 Task: Search for repositories with a specific license type.
Action: Mouse moved to (697, 55)
Screenshot: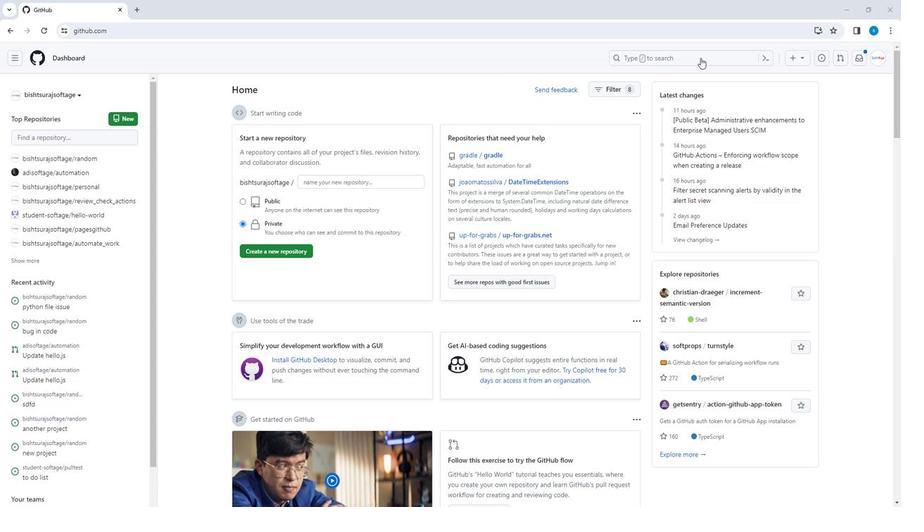 
Action: Mouse pressed left at (697, 55)
Screenshot: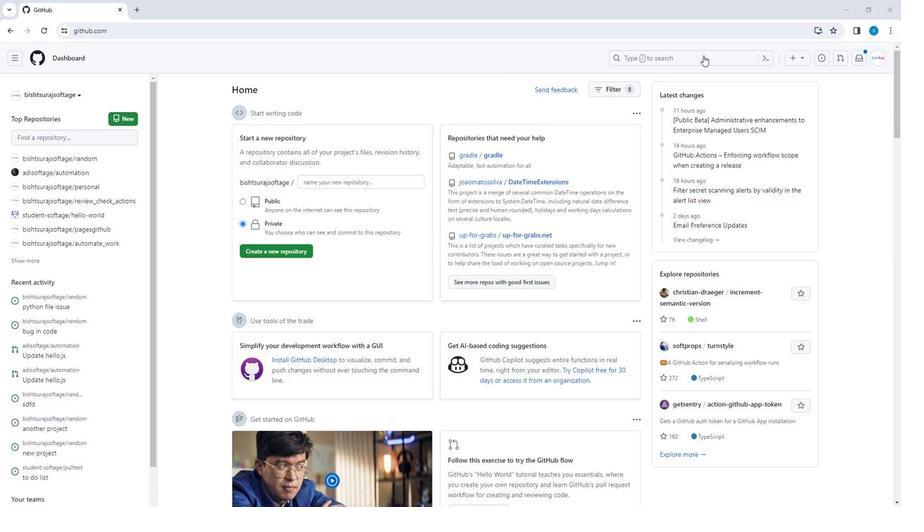 
Action: Key pressed license<Key.shift_r><Key.shift_r><Key.shift_r><Key.shift_r>:mit<Key.enter>
Screenshot: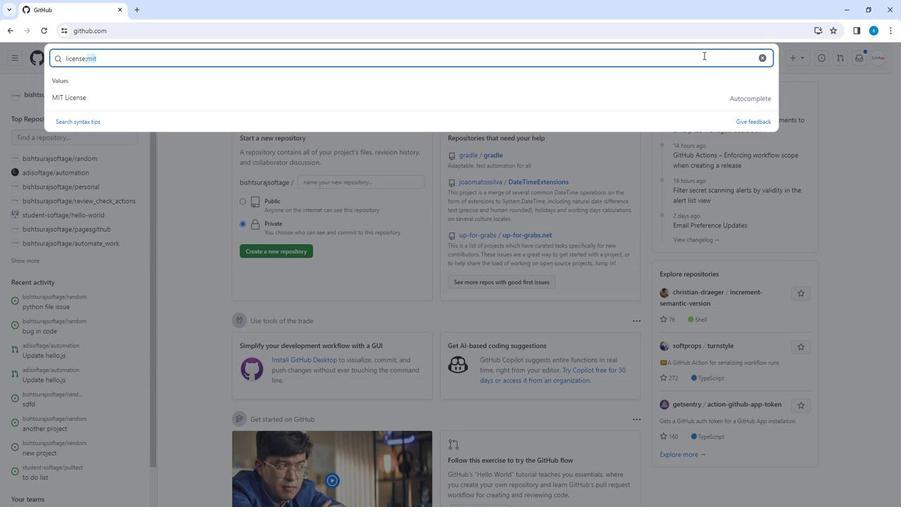 
Action: Mouse moved to (190, 112)
Screenshot: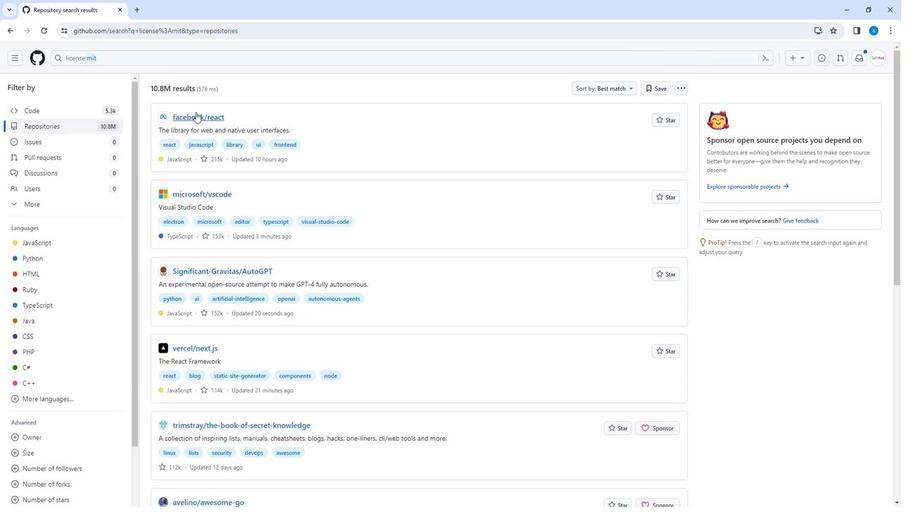 
Action: Mouse pressed left at (190, 112)
Screenshot: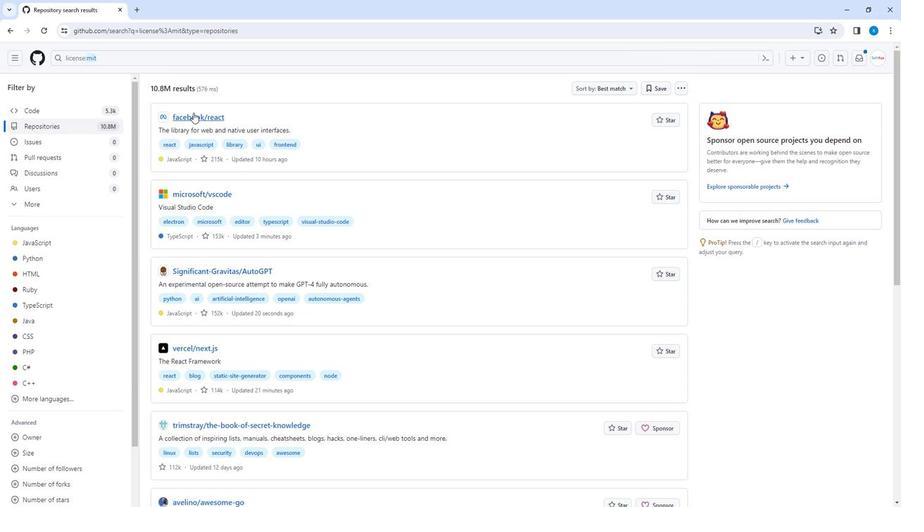 
Action: Mouse moved to (144, 243)
Screenshot: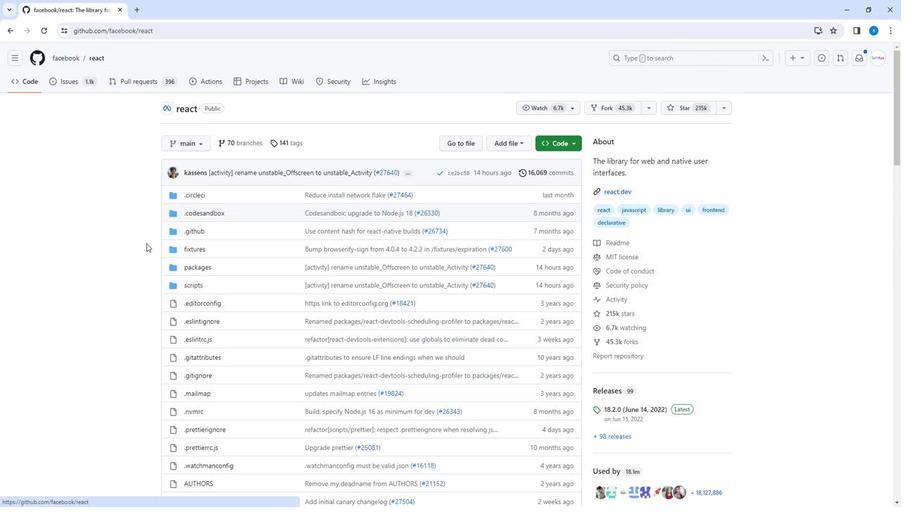 
Action: Mouse scrolled (144, 242) with delta (0, 0)
Screenshot: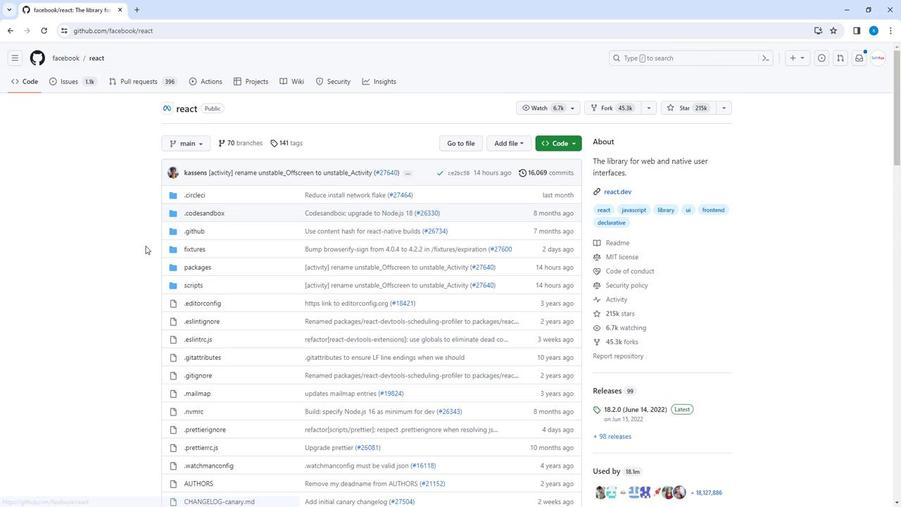 
Action: Mouse moved to (143, 243)
Screenshot: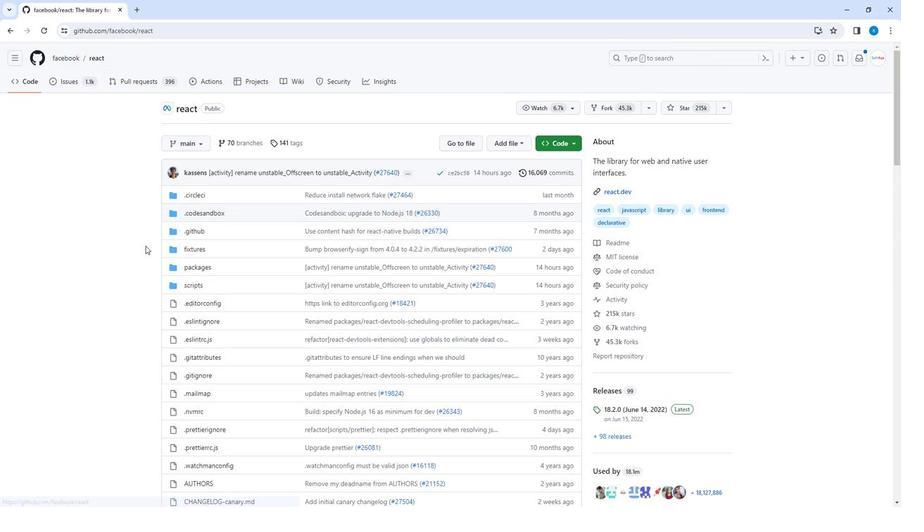 
Action: Mouse scrolled (143, 243) with delta (0, 0)
Screenshot: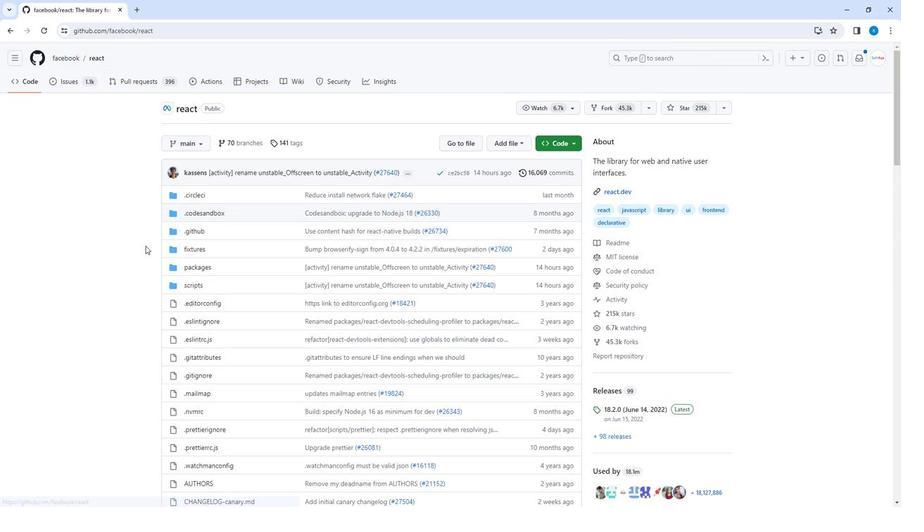 
Action: Mouse moved to (143, 245)
Screenshot: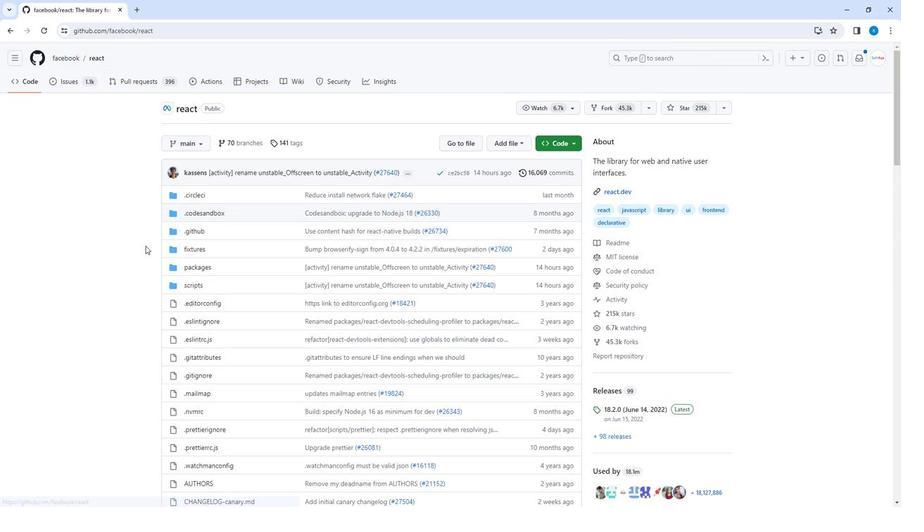 
Action: Mouse scrolled (143, 245) with delta (0, 0)
Screenshot: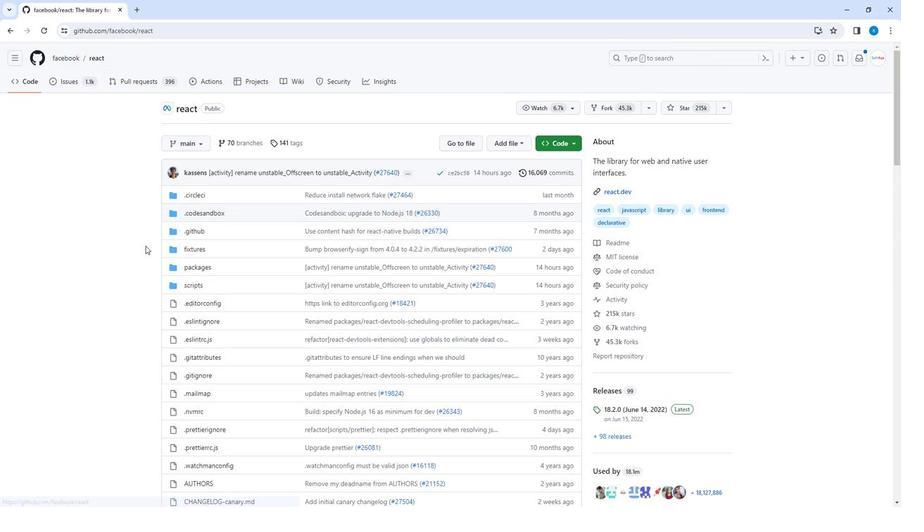 
Action: Mouse moved to (142, 247)
Screenshot: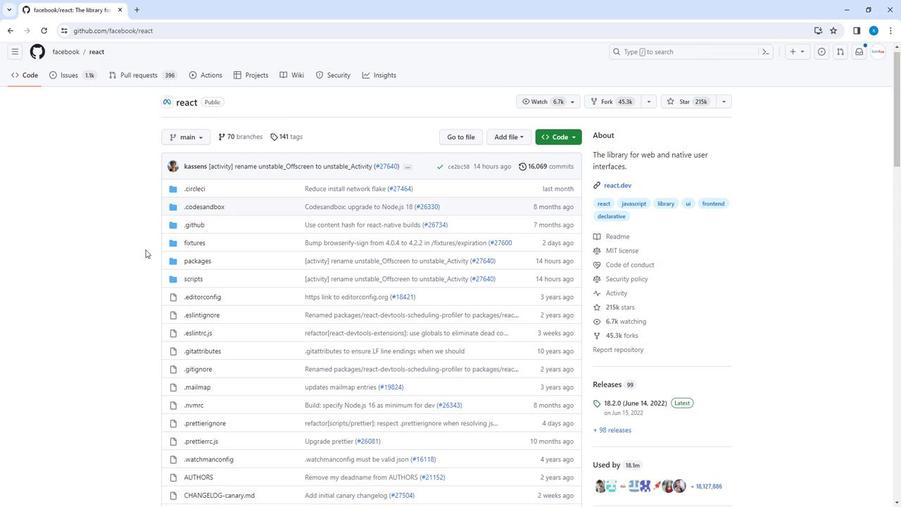 
Action: Mouse scrolled (142, 246) with delta (0, 0)
Screenshot: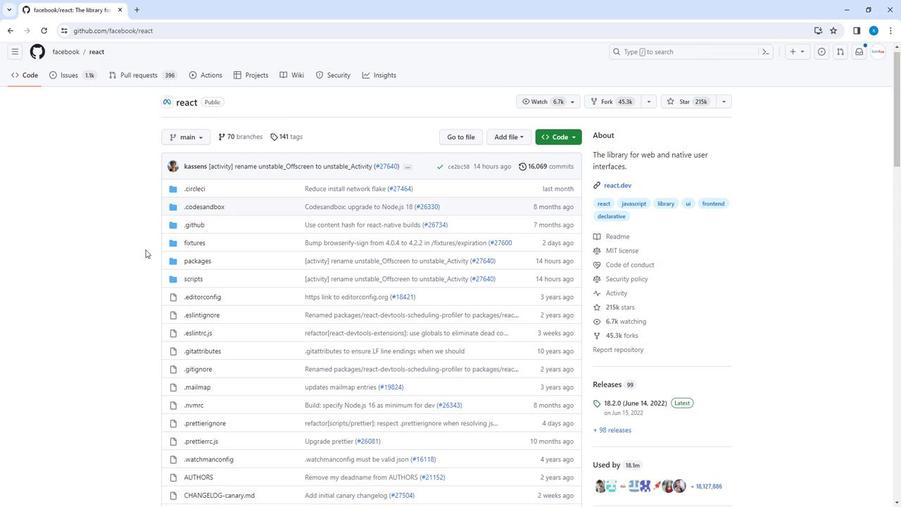 
Action: Mouse moved to (142, 254)
Screenshot: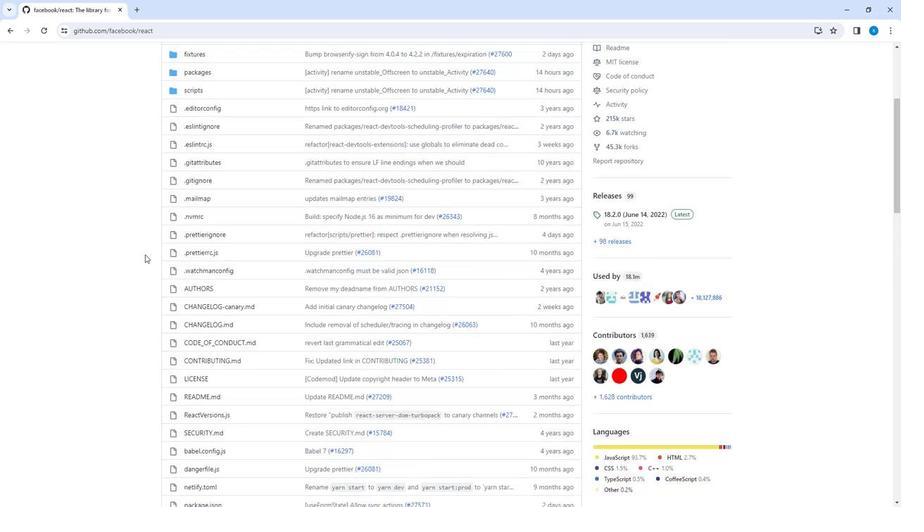 
Action: Mouse scrolled (142, 254) with delta (0, 0)
Screenshot: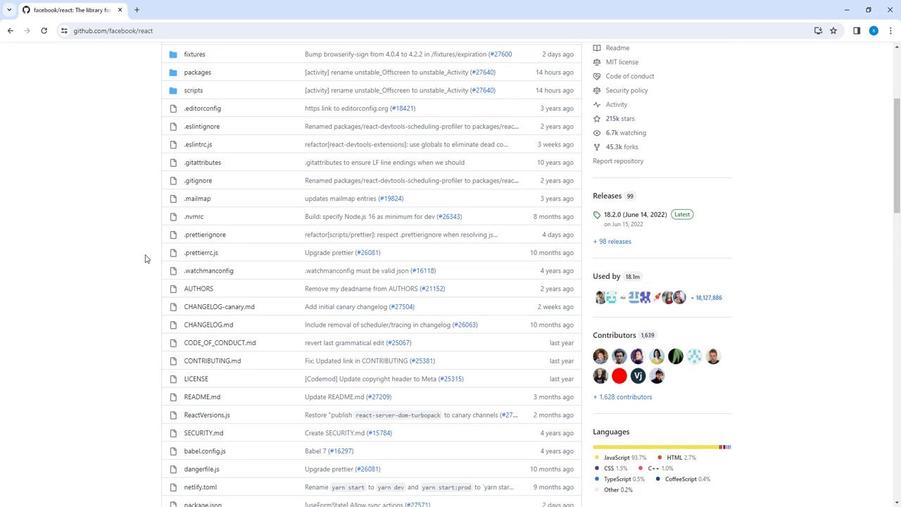 
Action: Mouse scrolled (142, 254) with delta (0, 0)
Screenshot: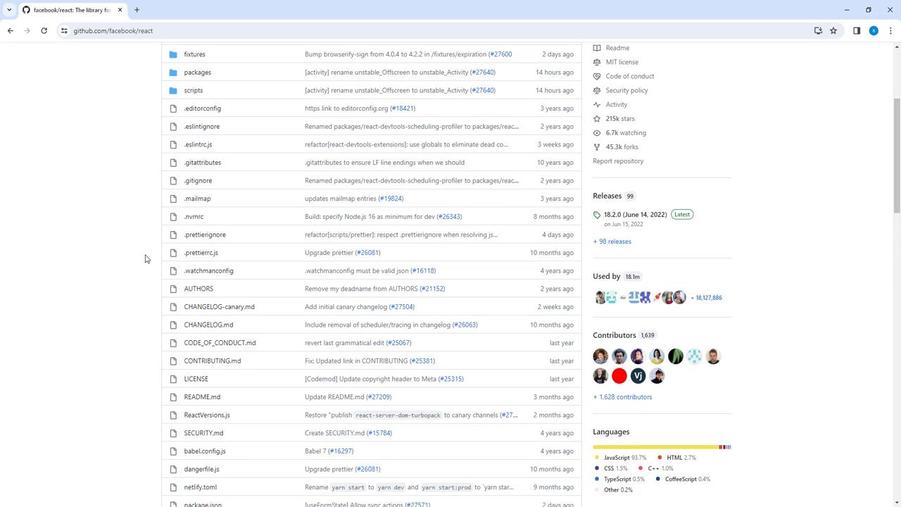 
Action: Mouse scrolled (142, 254) with delta (0, 0)
Screenshot: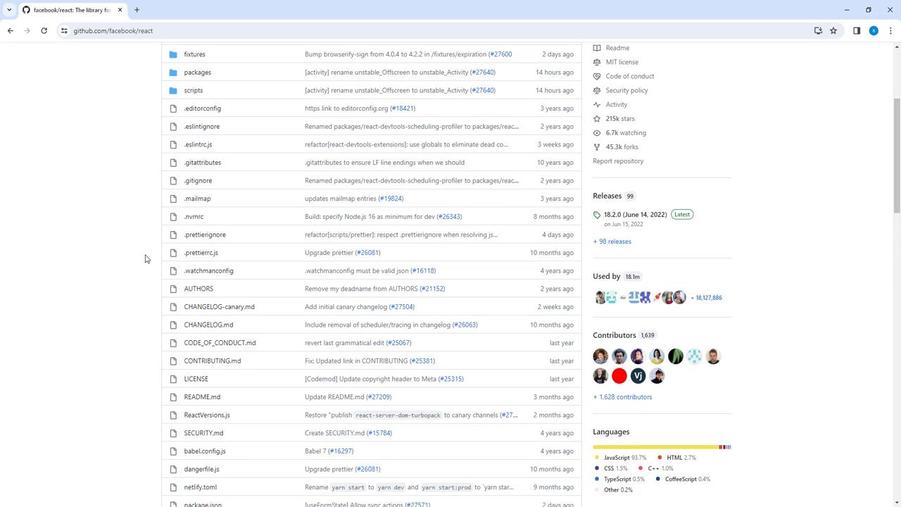 
Action: Mouse scrolled (142, 254) with delta (0, 0)
Screenshot: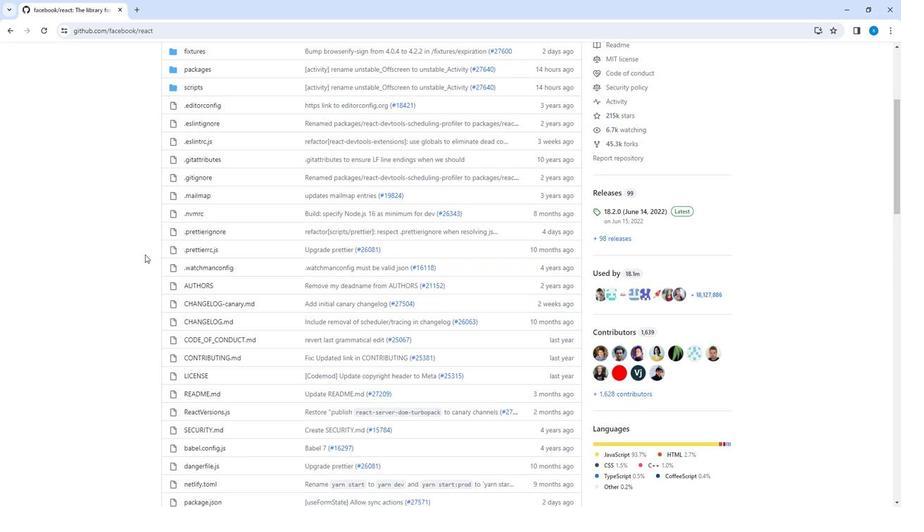 
Action: Mouse scrolled (142, 254) with delta (0, 0)
Screenshot: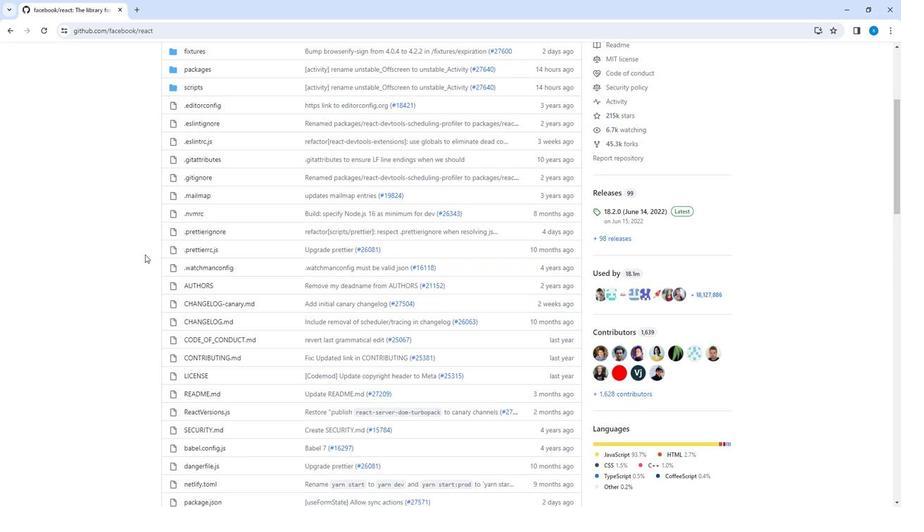 
Action: Mouse scrolled (142, 254) with delta (0, 0)
Screenshot: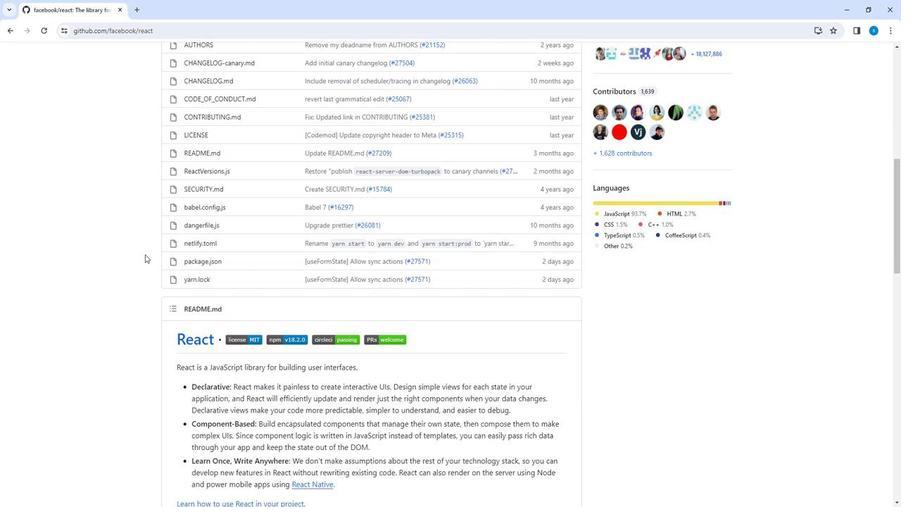 
Action: Mouse scrolled (142, 254) with delta (0, 0)
Screenshot: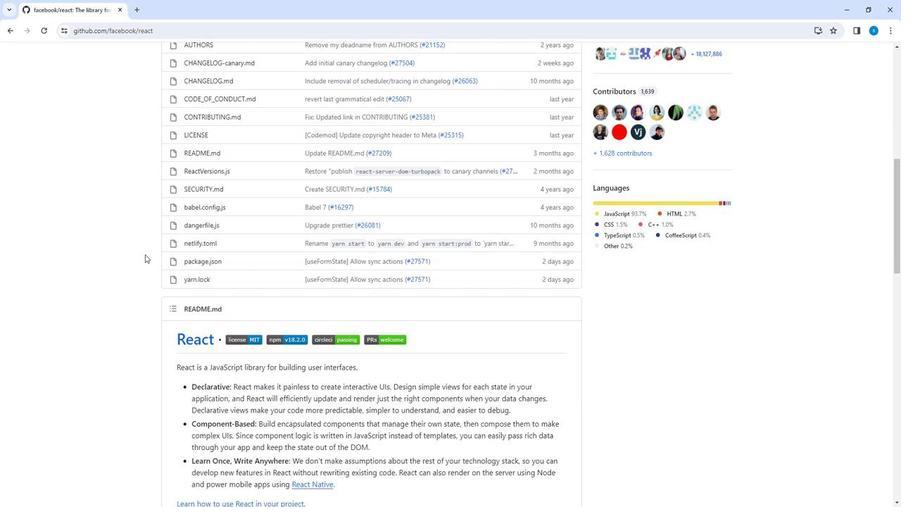
Action: Mouse scrolled (142, 254) with delta (0, 0)
Screenshot: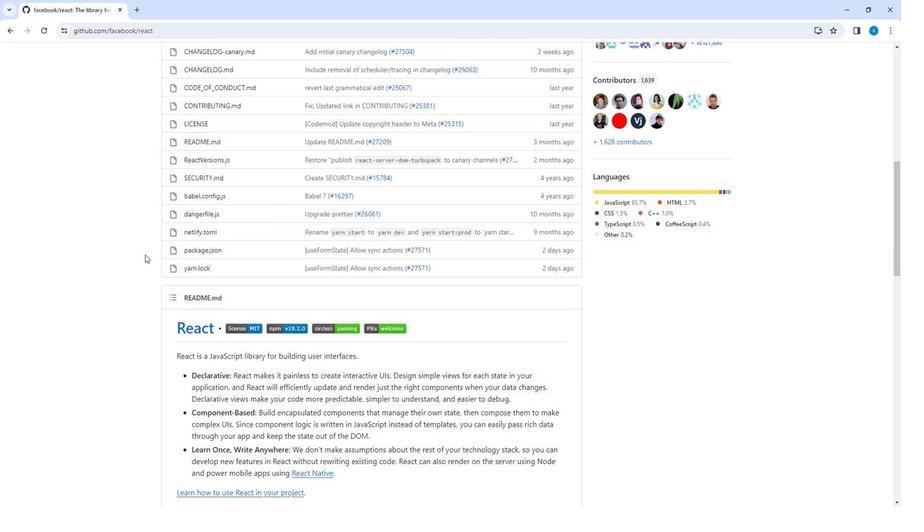 
Action: Mouse scrolled (142, 254) with delta (0, 0)
Screenshot: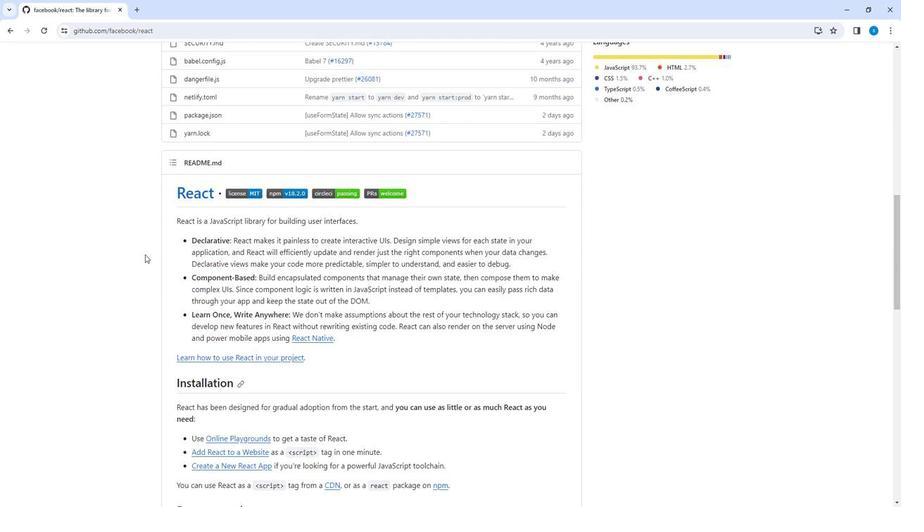 
Action: Mouse scrolled (142, 254) with delta (0, 0)
Screenshot: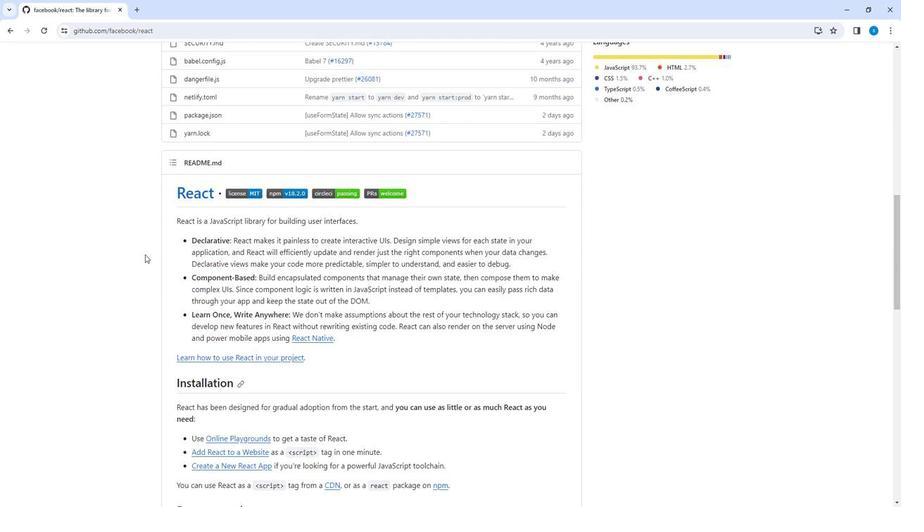 
Action: Mouse scrolled (142, 254) with delta (0, 0)
Screenshot: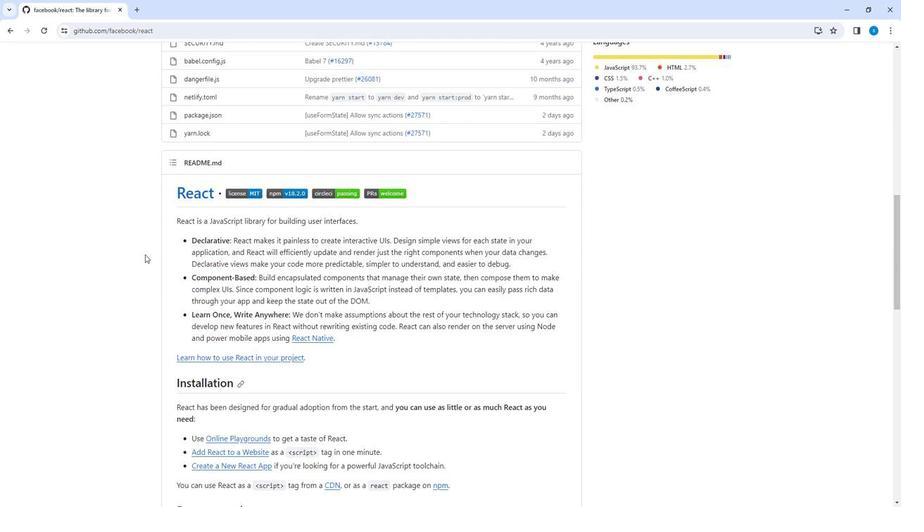 
Action: Mouse scrolled (142, 254) with delta (0, 0)
Screenshot: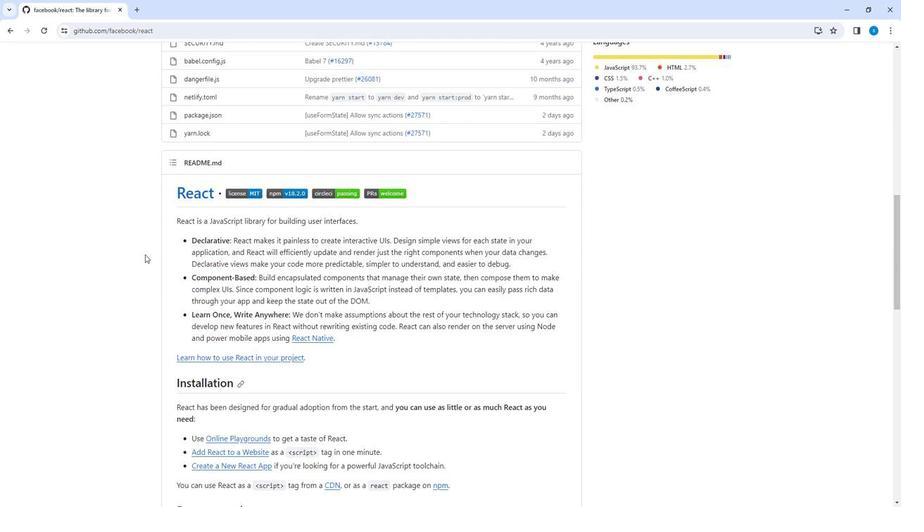 
Action: Mouse scrolled (142, 254) with delta (0, 0)
Screenshot: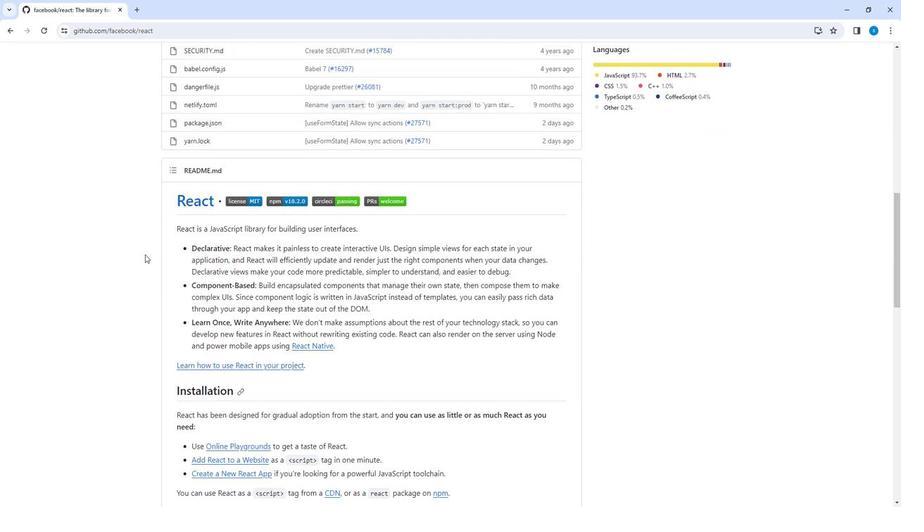 
Action: Mouse scrolled (142, 254) with delta (0, 0)
Screenshot: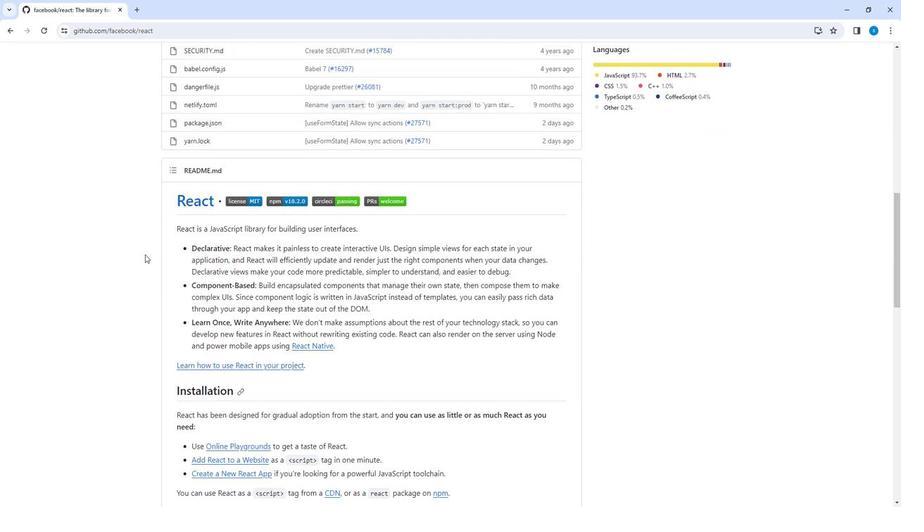 
Action: Mouse scrolled (142, 254) with delta (0, 0)
Screenshot: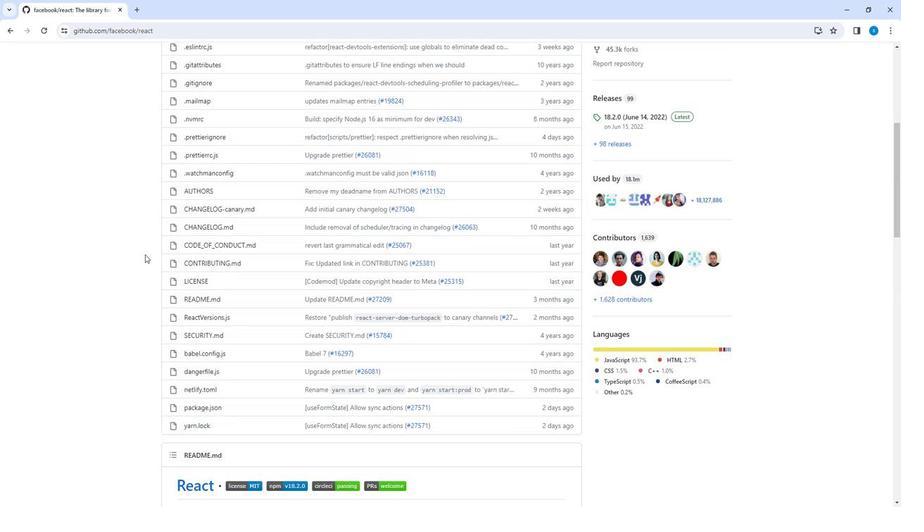 
Action: Mouse scrolled (142, 254) with delta (0, 0)
Screenshot: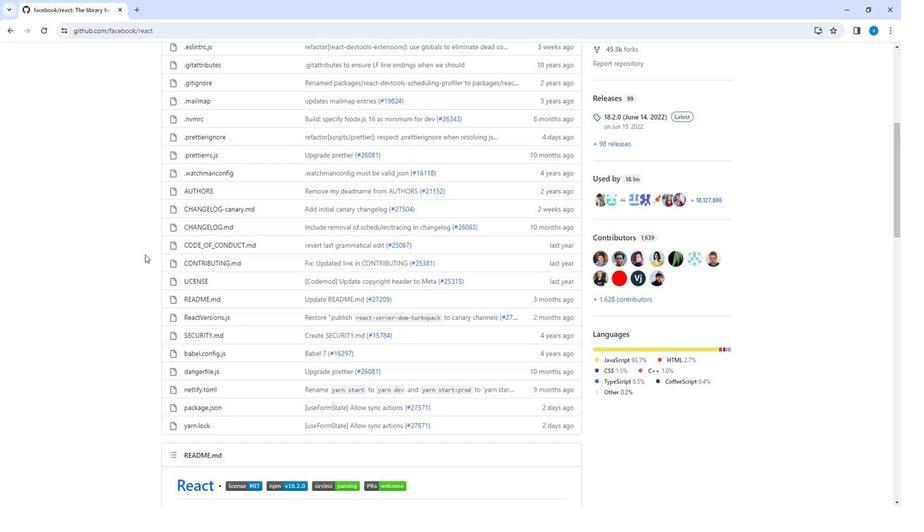 
Action: Mouse scrolled (142, 254) with delta (0, 0)
Screenshot: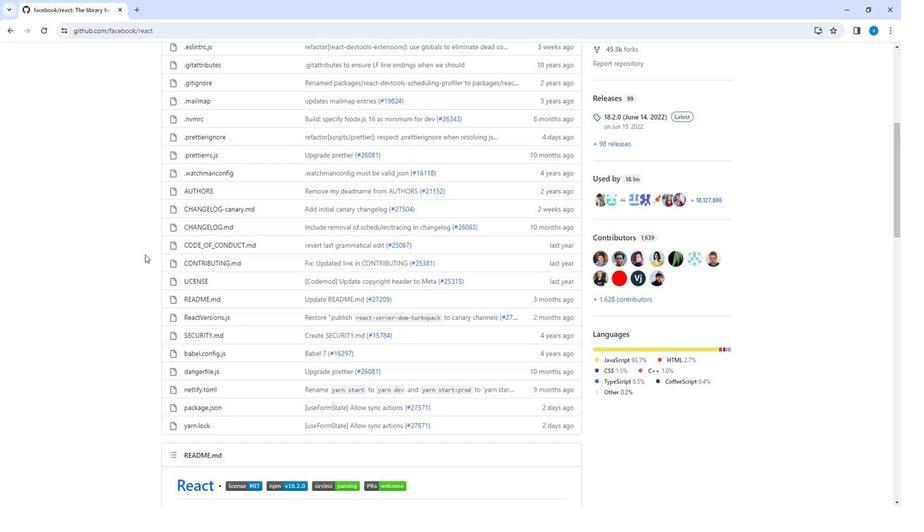 
Action: Mouse scrolled (142, 254) with delta (0, 0)
Screenshot: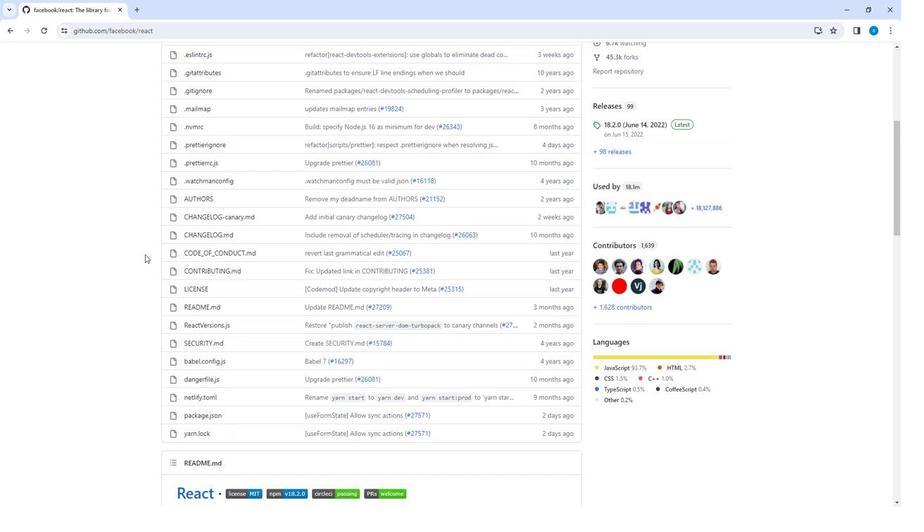 
Action: Mouse scrolled (142, 254) with delta (0, 0)
Screenshot: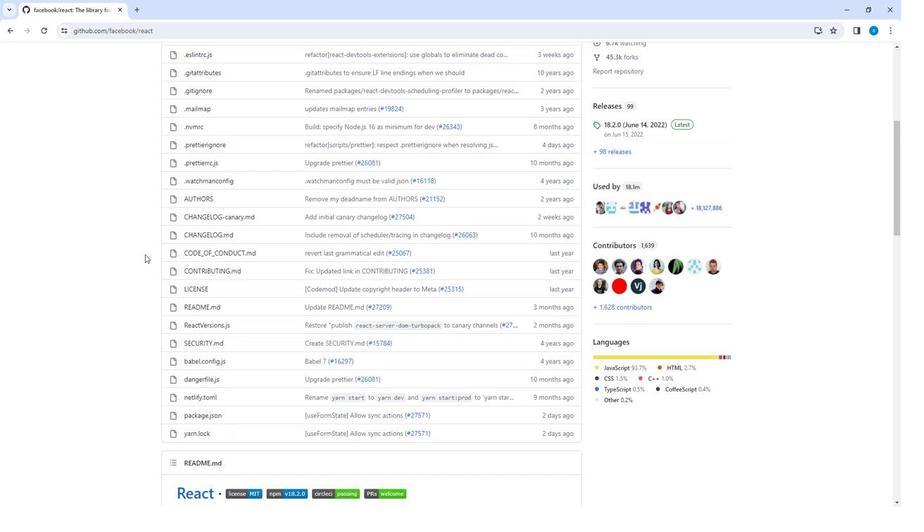 
Action: Mouse scrolled (142, 254) with delta (0, 0)
Screenshot: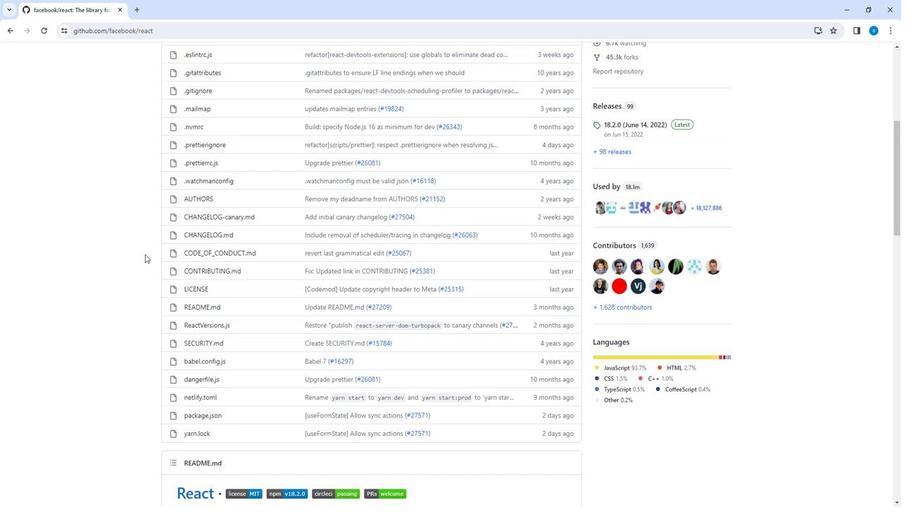 
Action: Mouse scrolled (142, 254) with delta (0, 0)
Screenshot: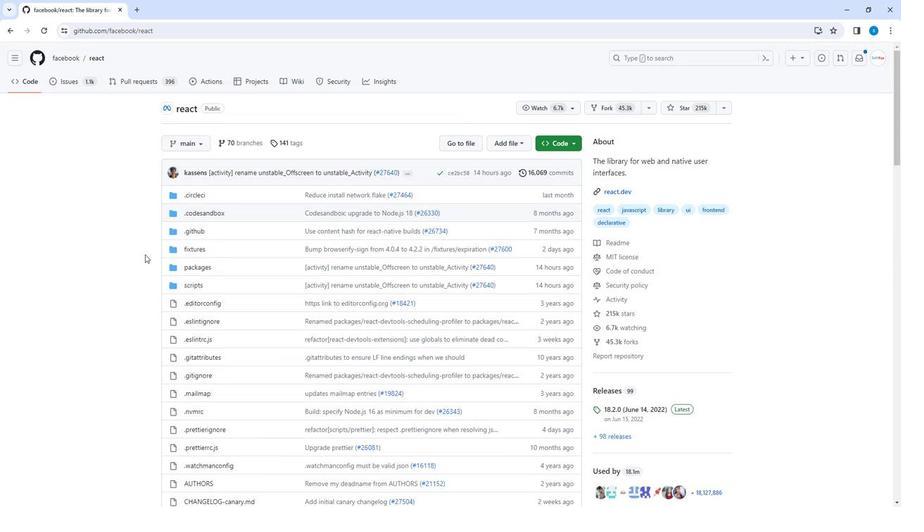 
Action: Mouse scrolled (142, 254) with delta (0, 0)
Screenshot: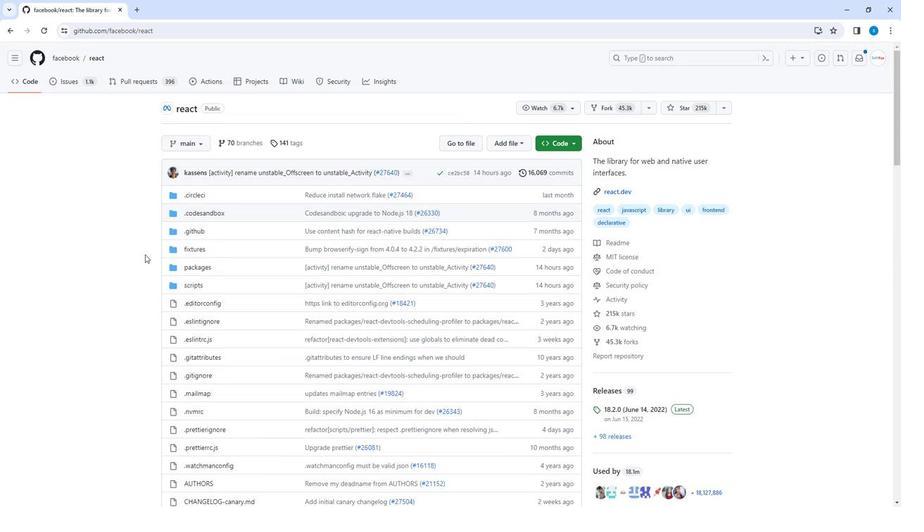 
Action: Mouse scrolled (142, 254) with delta (0, 0)
Screenshot: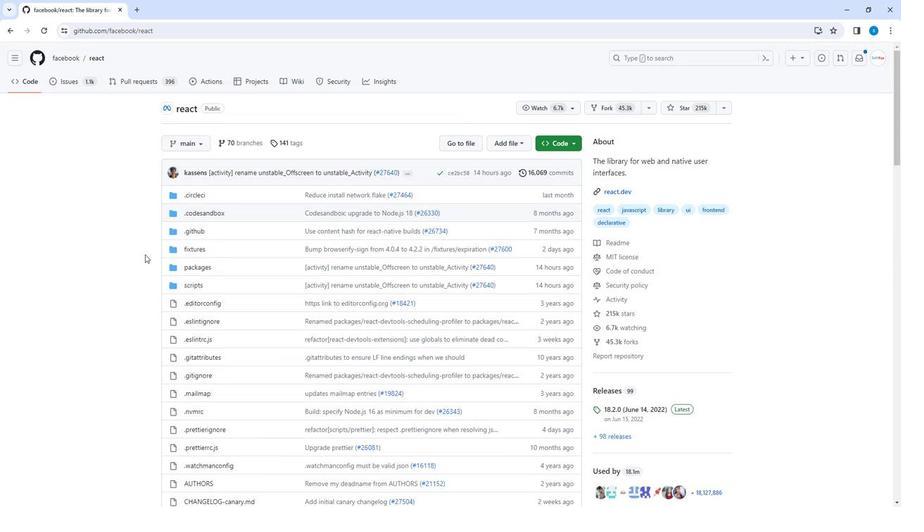 
Action: Mouse scrolled (142, 254) with delta (0, 0)
Screenshot: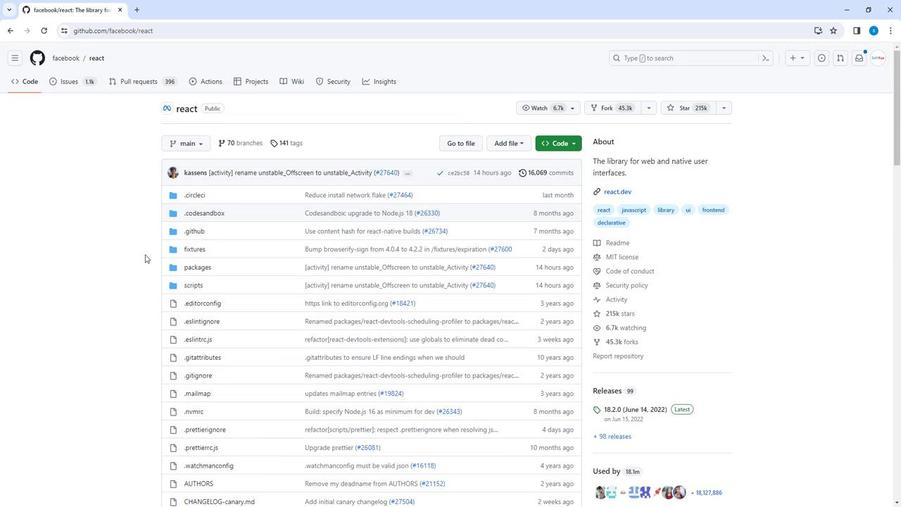 
Action: Mouse scrolled (142, 254) with delta (0, 0)
Screenshot: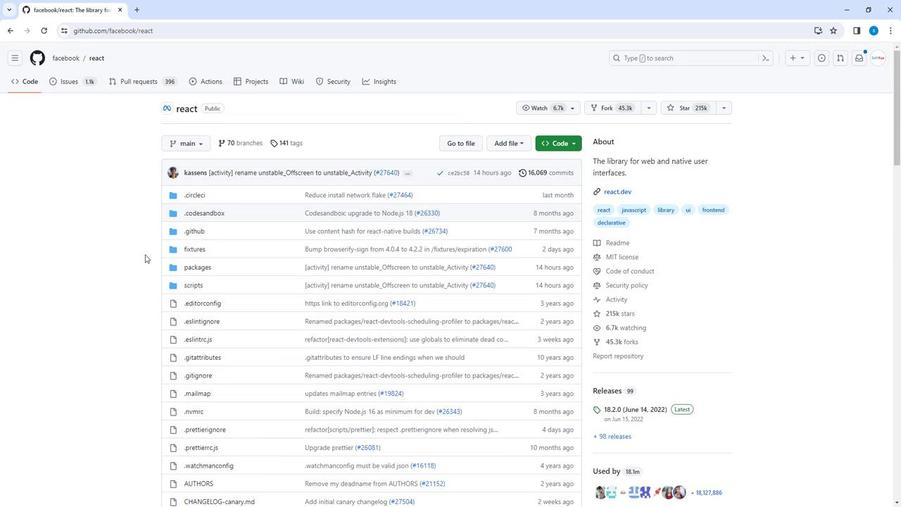 
Action: Mouse moved to (7, 25)
Screenshot: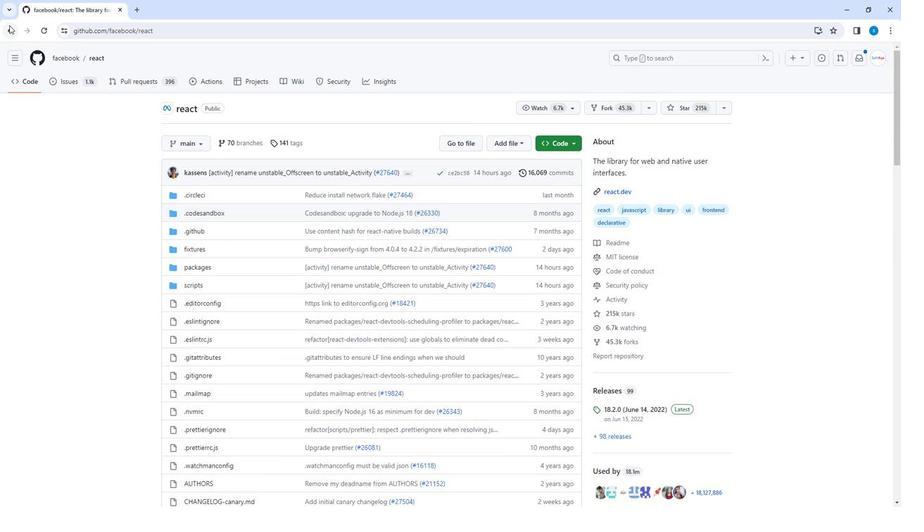 
Action: Mouse pressed left at (7, 25)
Screenshot: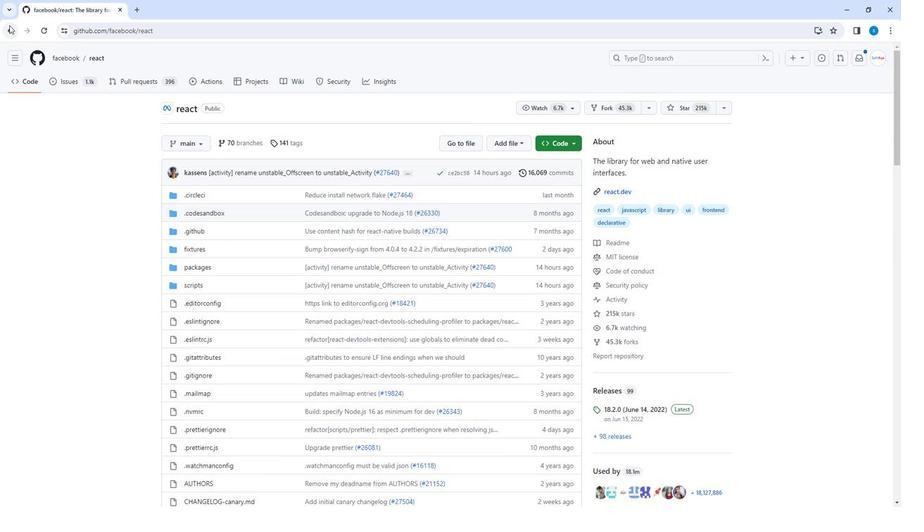 
Action: Mouse moved to (201, 196)
Screenshot: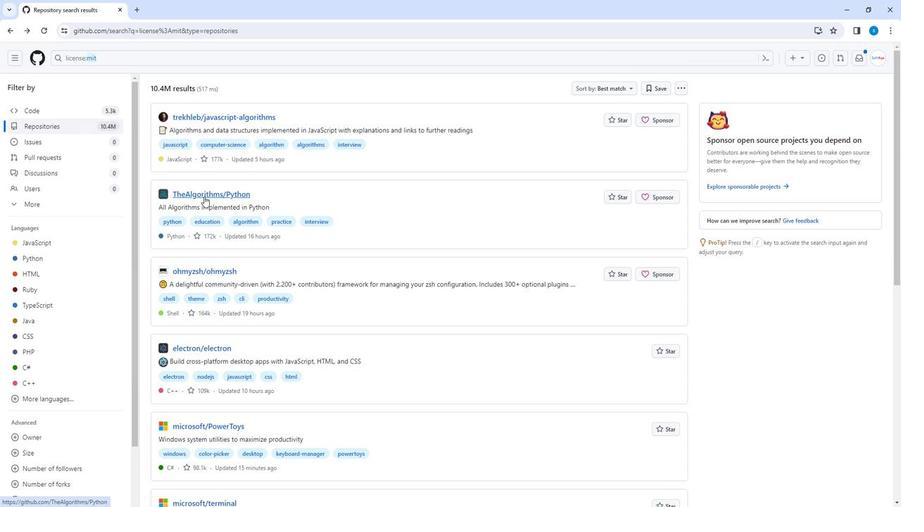 
Action: Mouse pressed left at (201, 196)
Screenshot: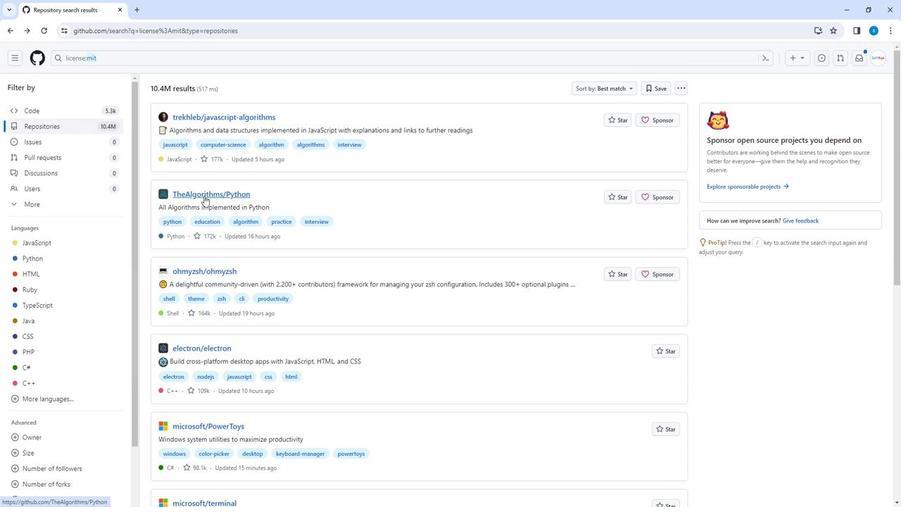 
Action: Mouse moved to (126, 300)
Screenshot: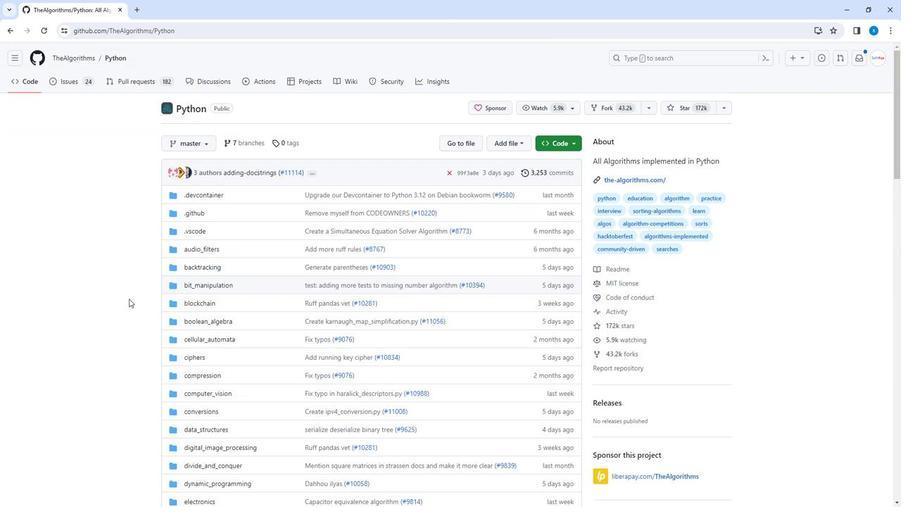 
Action: Mouse scrolled (126, 299) with delta (0, 0)
Screenshot: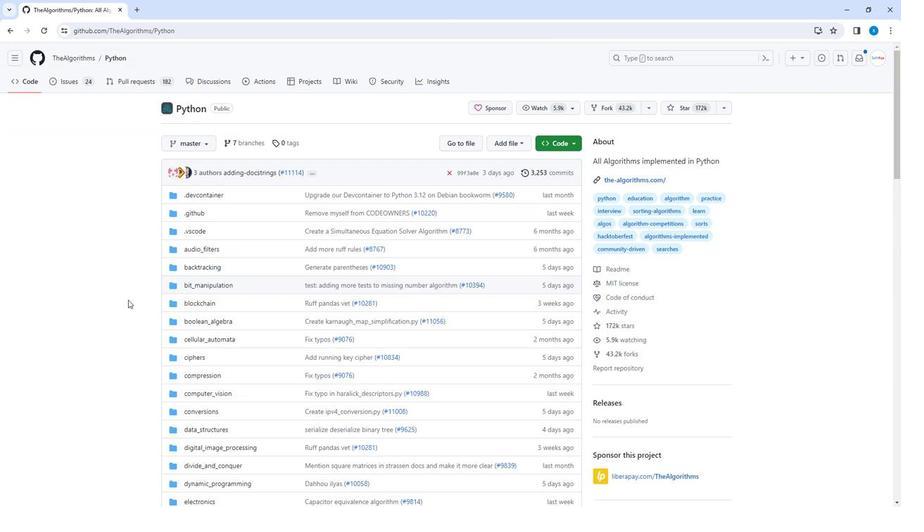 
Action: Mouse scrolled (126, 299) with delta (0, 0)
Screenshot: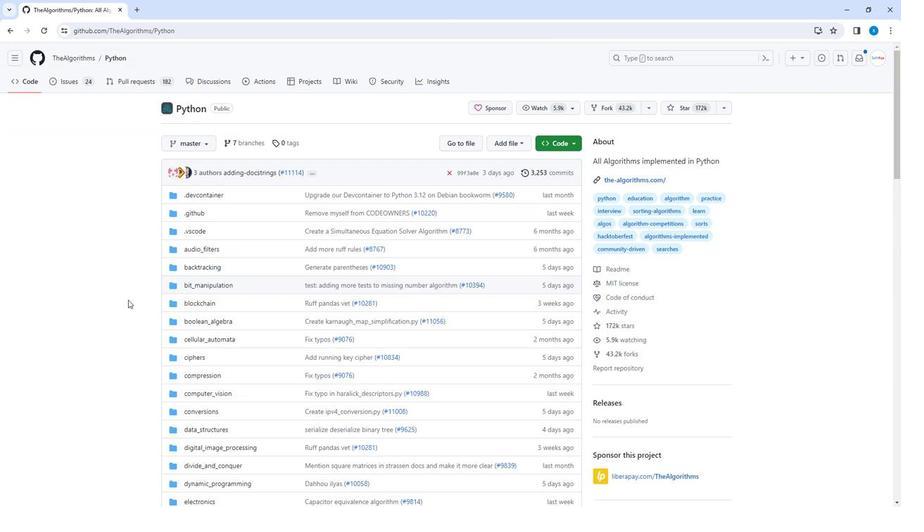 
Action: Mouse scrolled (126, 299) with delta (0, 0)
Screenshot: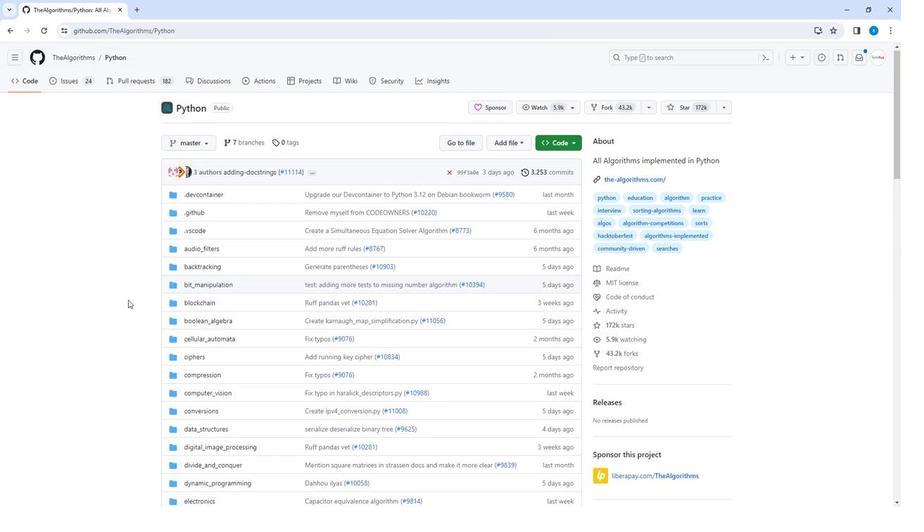 
Action: Mouse scrolled (126, 299) with delta (0, 0)
Screenshot: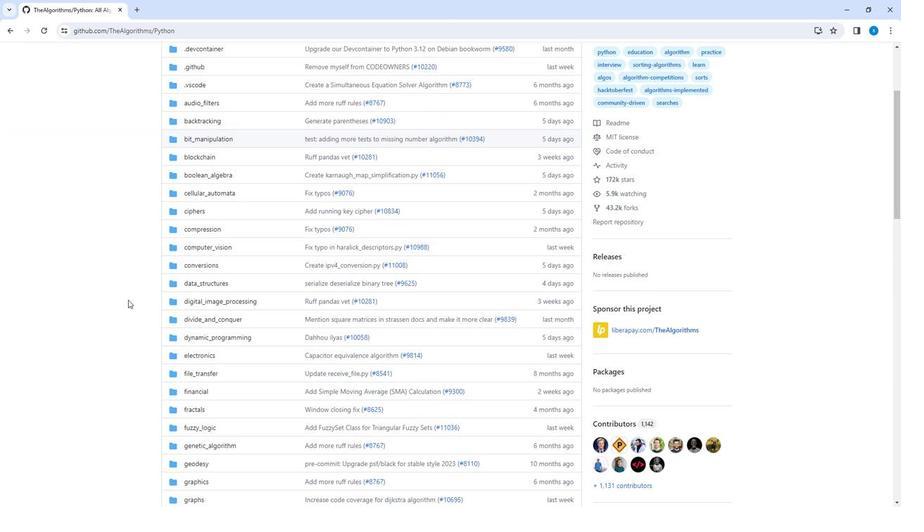 
Action: Mouse scrolled (126, 299) with delta (0, 0)
Screenshot: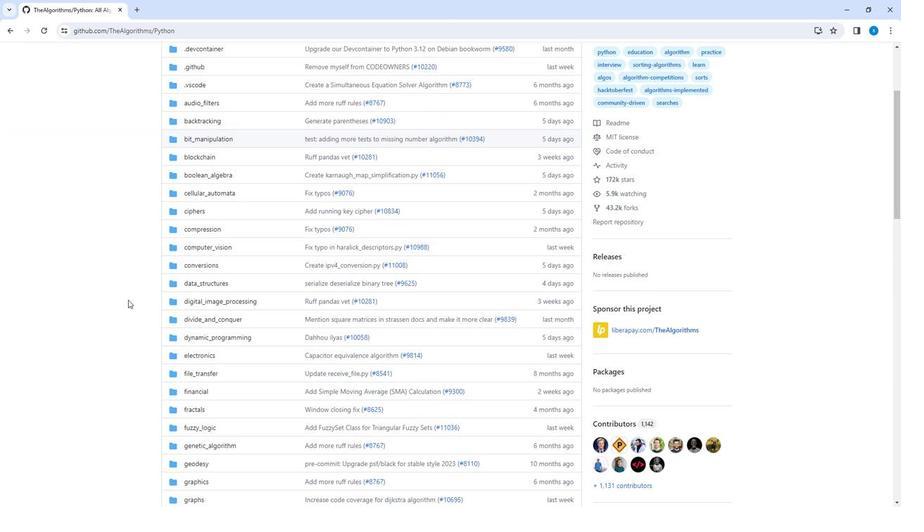 
Action: Mouse scrolled (126, 299) with delta (0, 0)
Screenshot: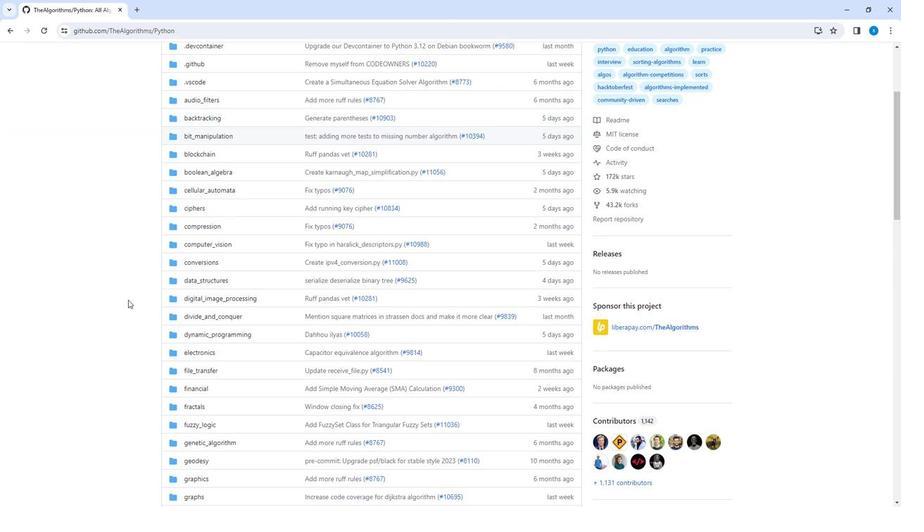 
Action: Mouse scrolled (126, 299) with delta (0, 0)
Screenshot: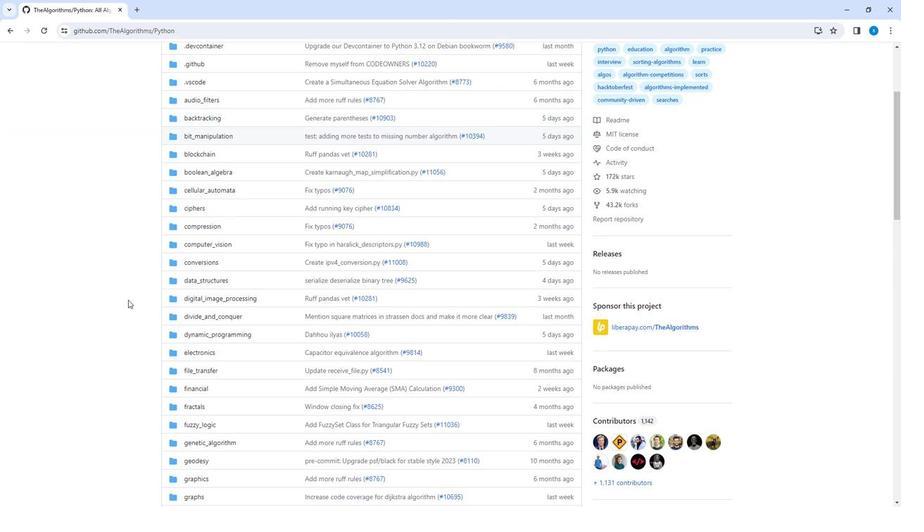 
Action: Mouse scrolled (126, 299) with delta (0, 0)
Screenshot: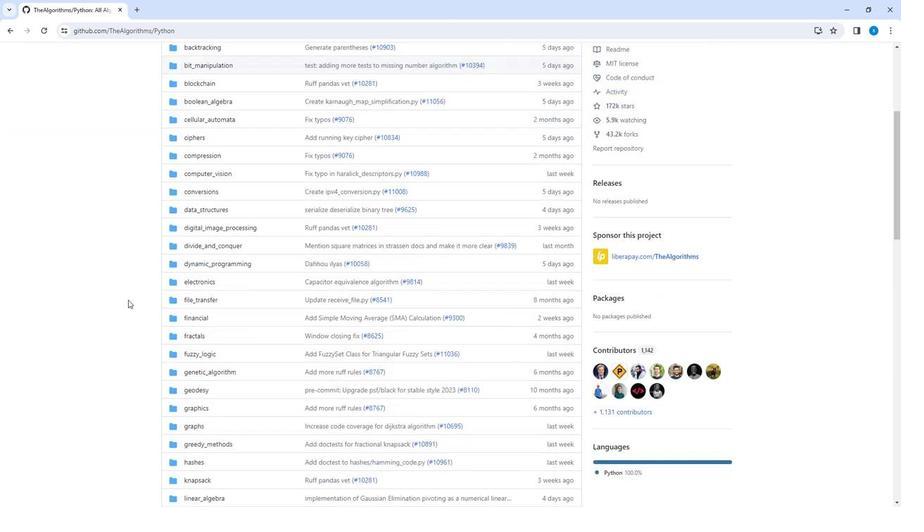 
Action: Mouse scrolled (126, 300) with delta (0, 0)
Screenshot: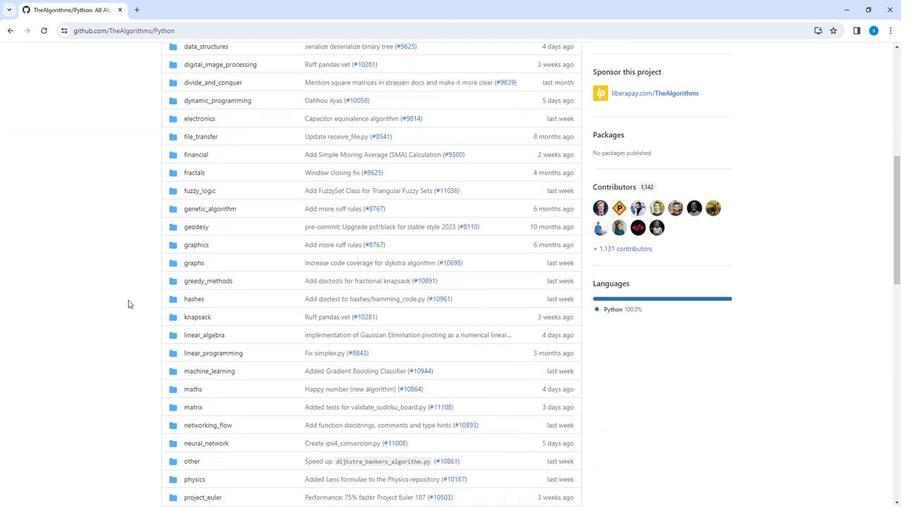 
Action: Mouse scrolled (126, 300) with delta (0, 0)
Screenshot: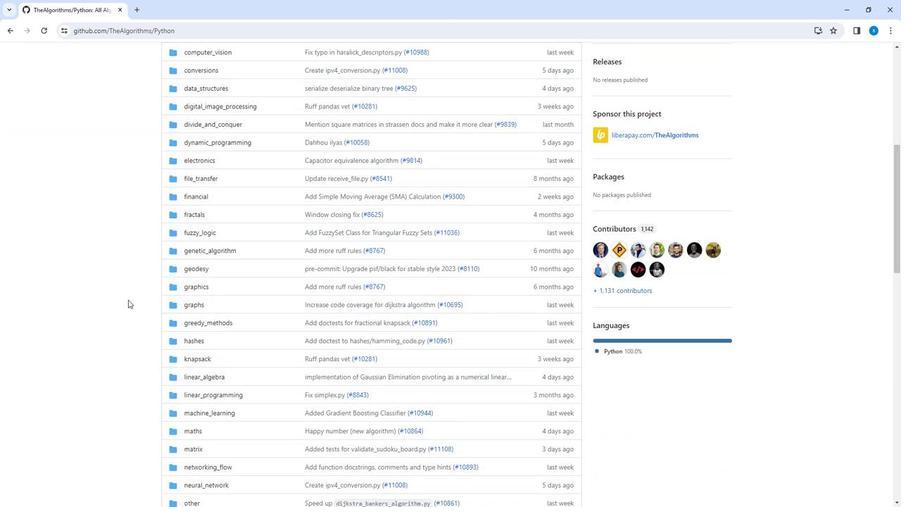 
Action: Mouse scrolled (126, 300) with delta (0, 0)
Screenshot: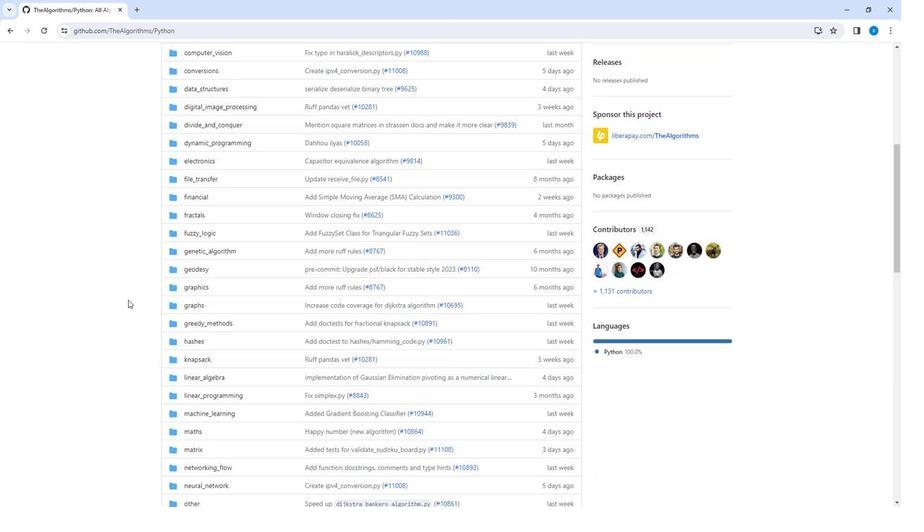 
Action: Mouse scrolled (126, 300) with delta (0, 0)
Screenshot: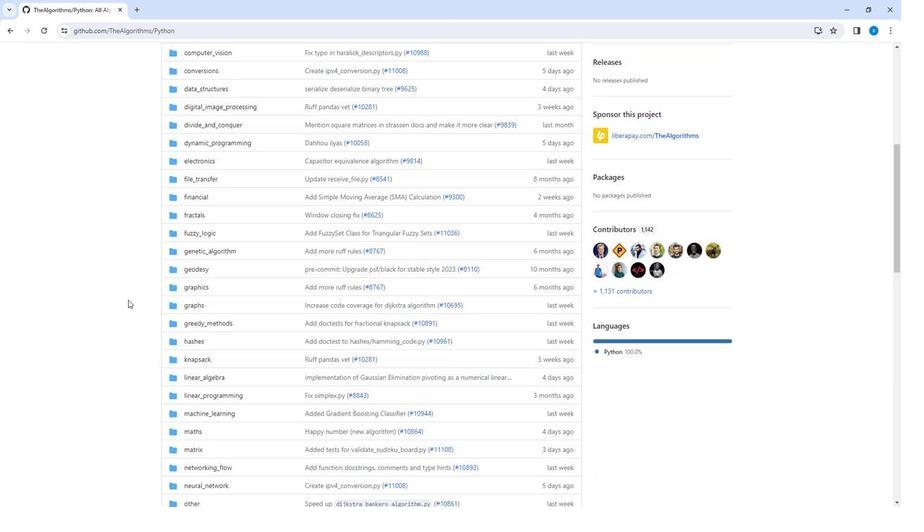 
Action: Mouse scrolled (126, 300) with delta (0, 0)
Screenshot: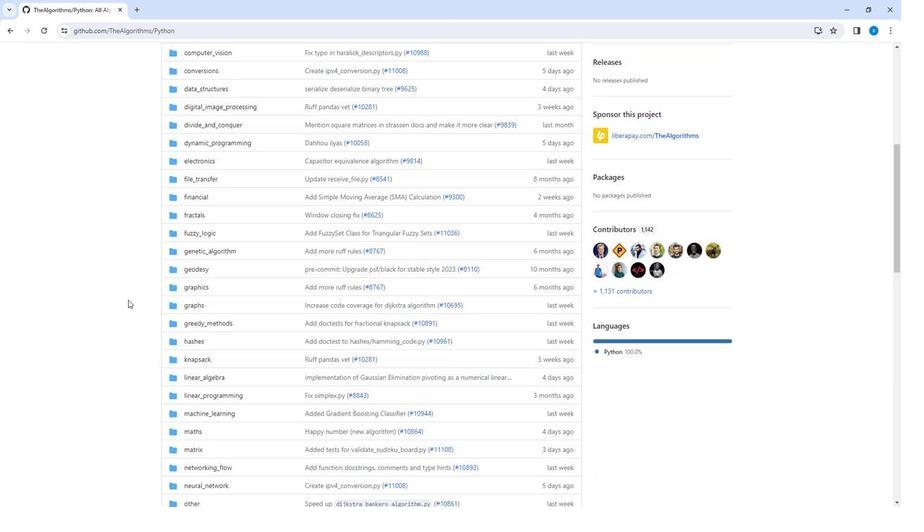 
Action: Mouse scrolled (126, 300) with delta (0, 0)
Screenshot: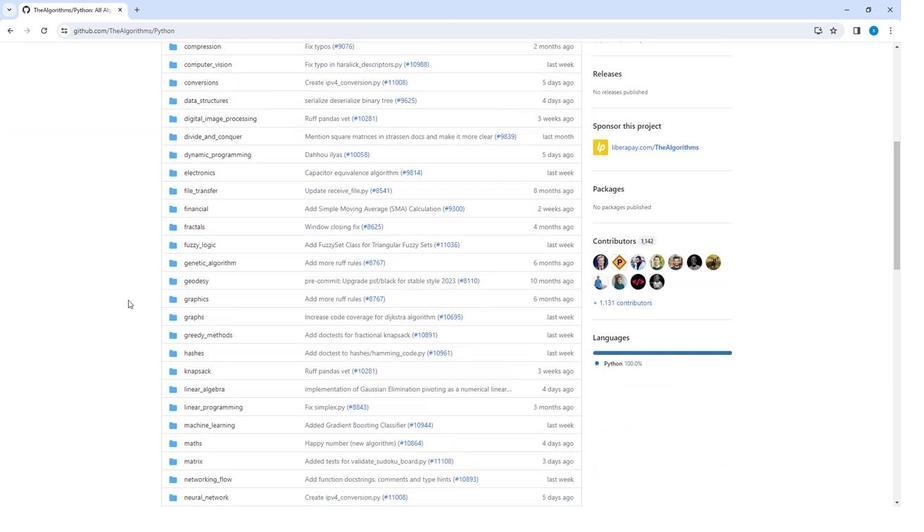 
Action: Mouse scrolled (126, 300) with delta (0, 0)
Screenshot: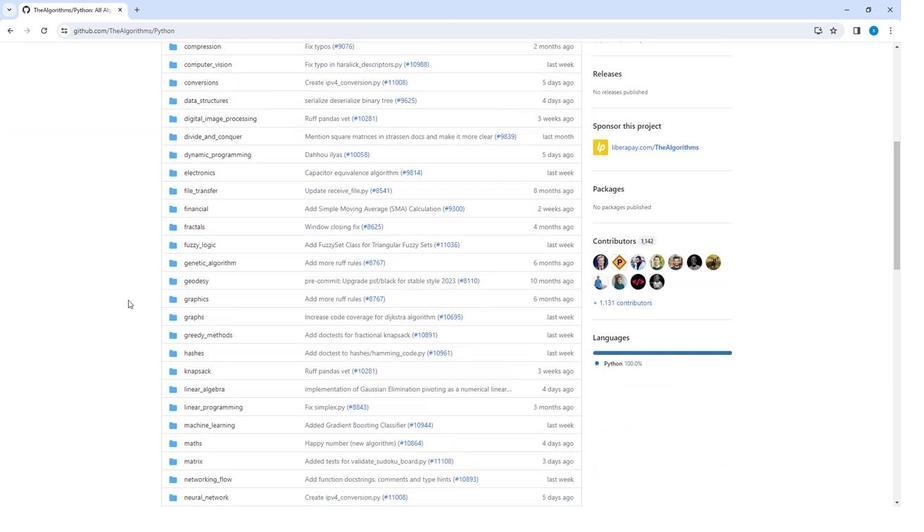
Action: Mouse scrolled (126, 300) with delta (0, 0)
Screenshot: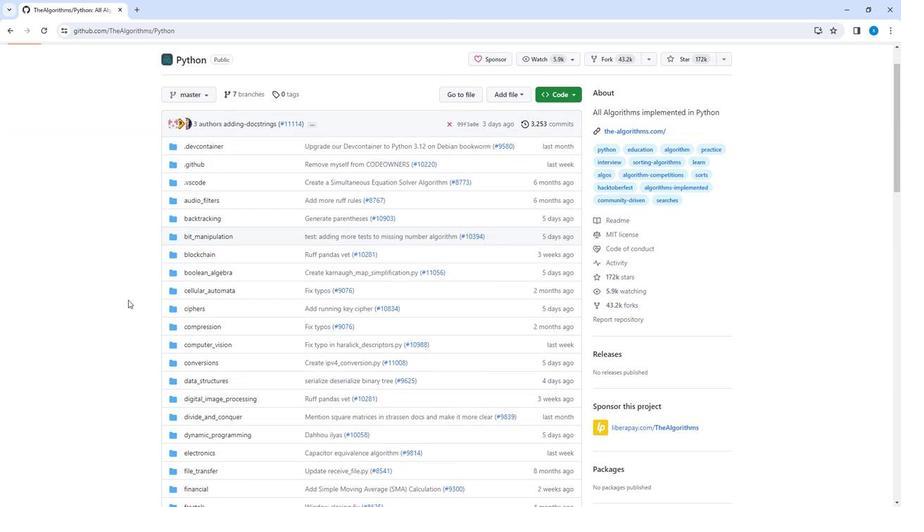 
Action: Mouse scrolled (126, 300) with delta (0, 0)
Screenshot: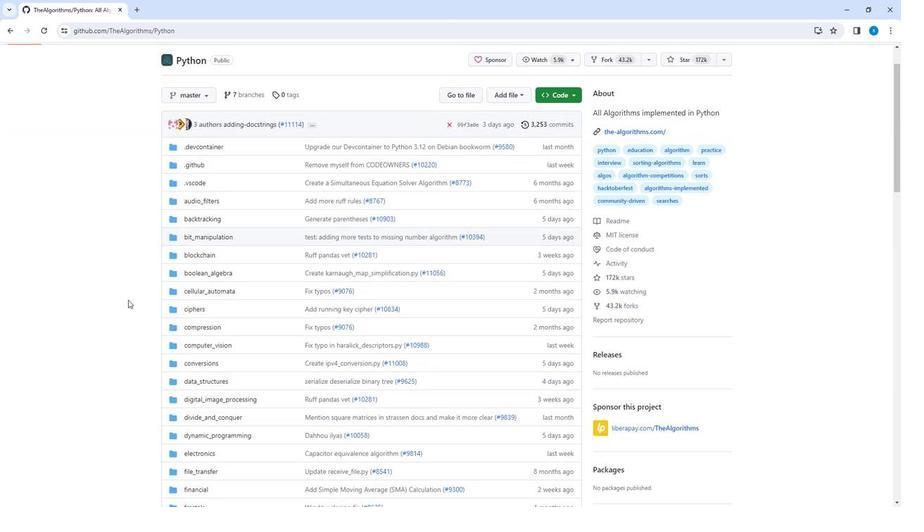 
Action: Mouse scrolled (126, 300) with delta (0, 0)
Screenshot: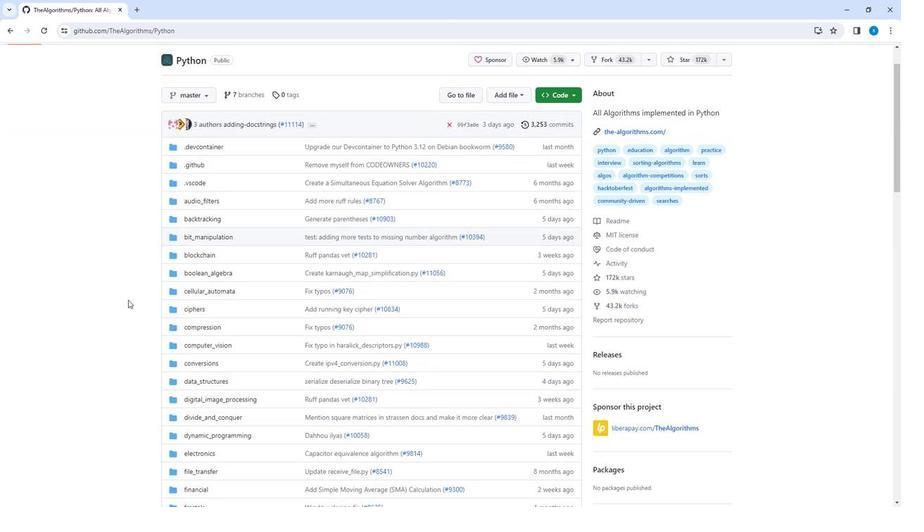 
Action: Mouse scrolled (126, 300) with delta (0, 0)
Screenshot: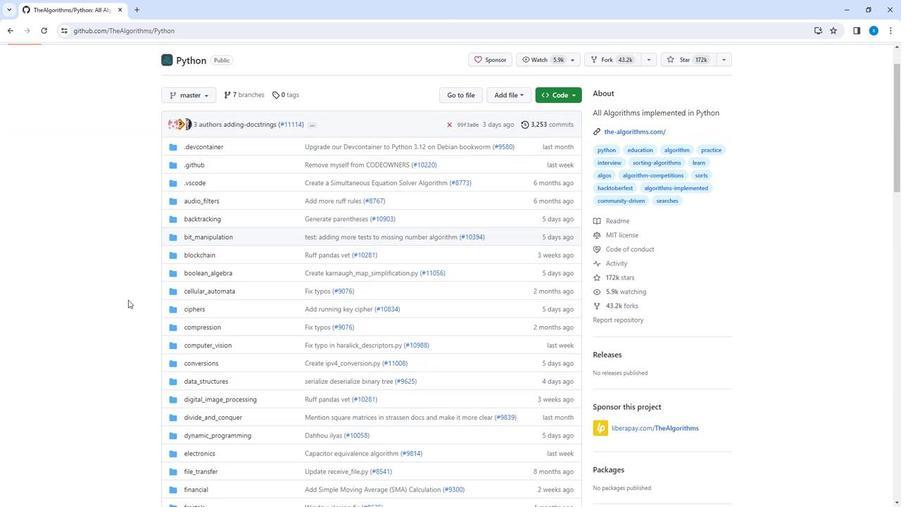 
Action: Mouse scrolled (126, 300) with delta (0, 0)
Screenshot: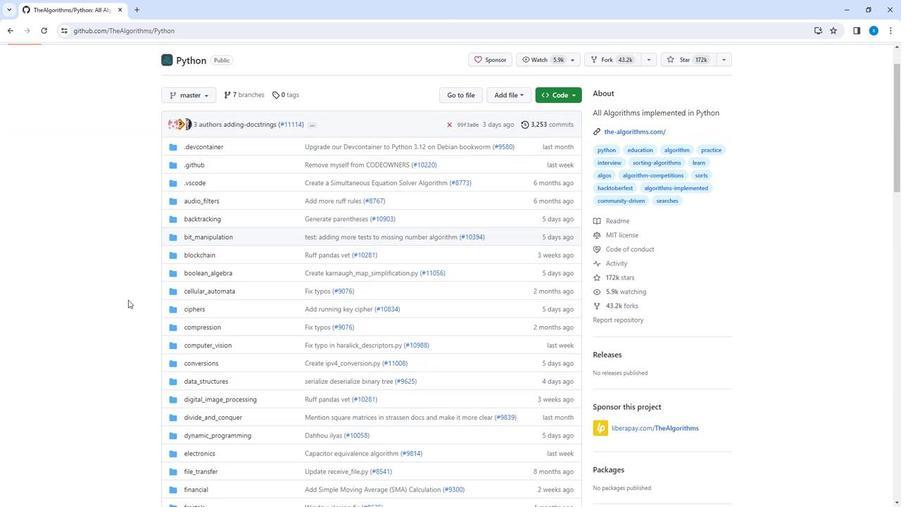 
Action: Mouse scrolled (126, 300) with delta (0, 0)
Screenshot: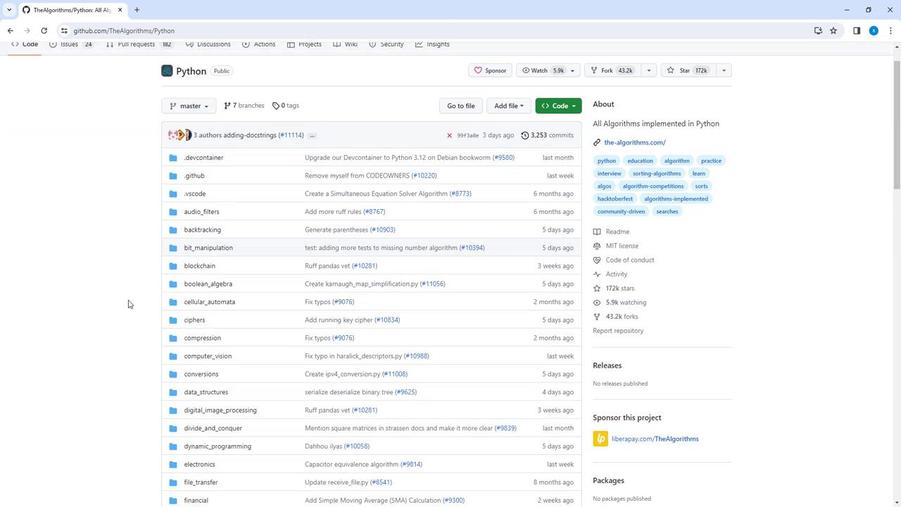 
Action: Mouse moved to (8, 35)
Screenshot: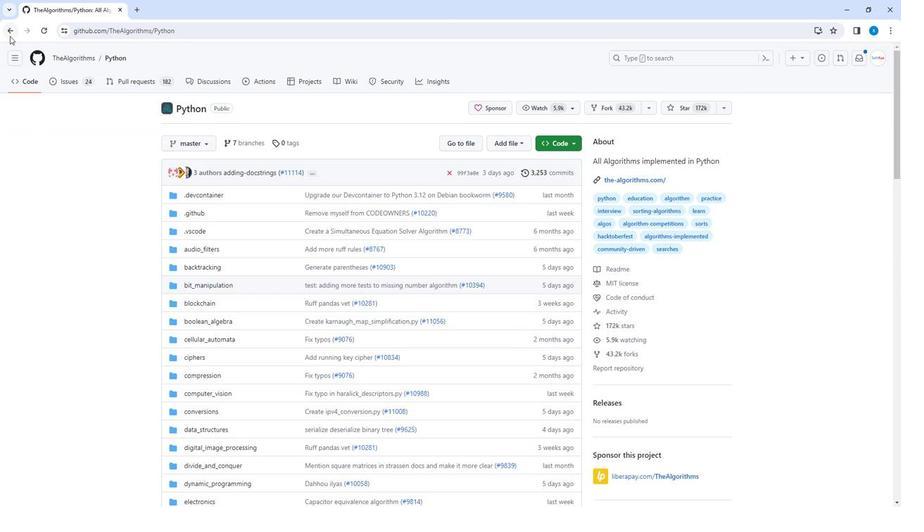 
Action: Mouse pressed left at (8, 35)
Screenshot: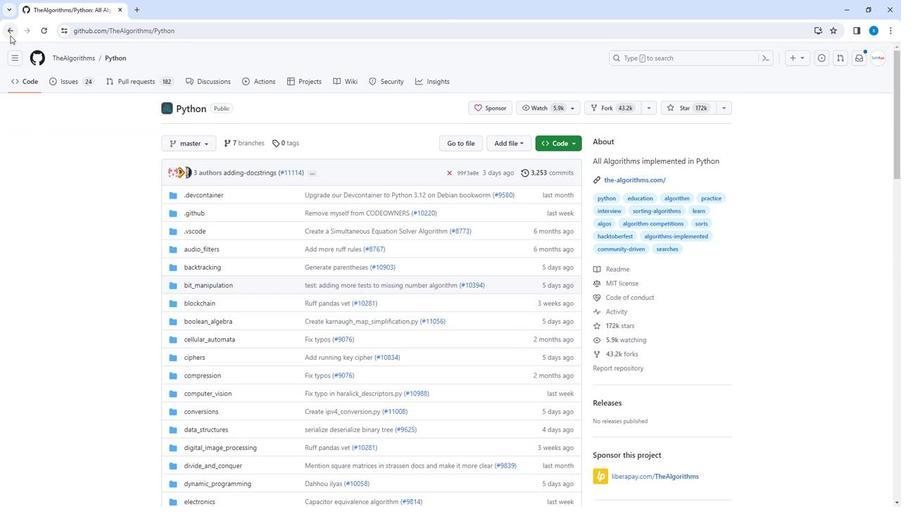 
Action: Mouse moved to (178, 345)
Screenshot: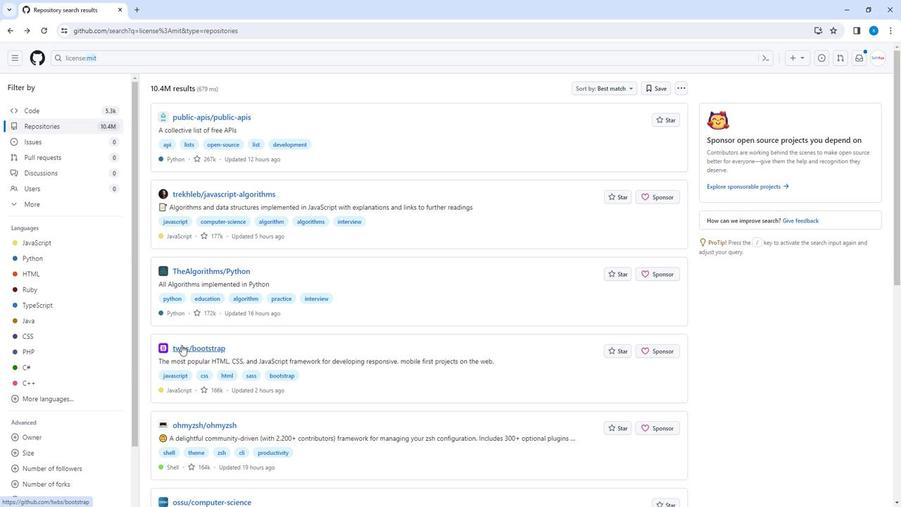 
Action: Mouse pressed left at (178, 345)
Screenshot: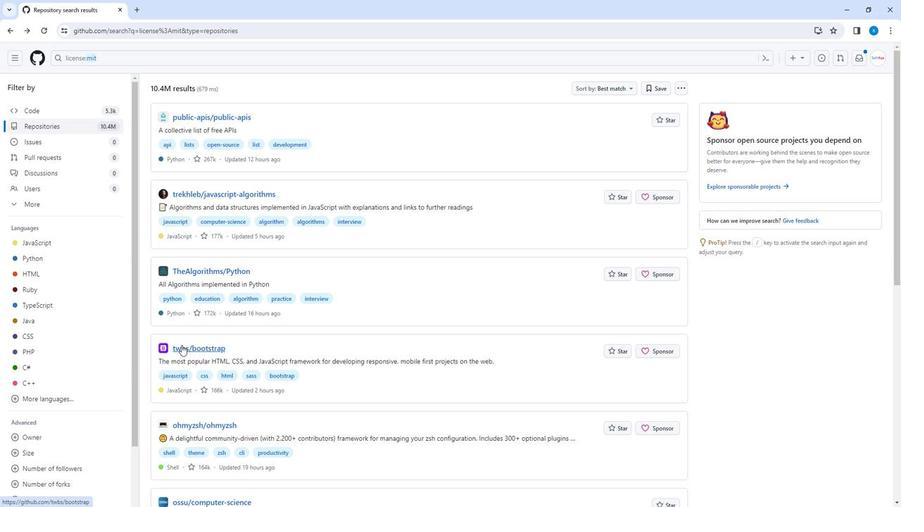 
Action: Mouse moved to (140, 289)
Screenshot: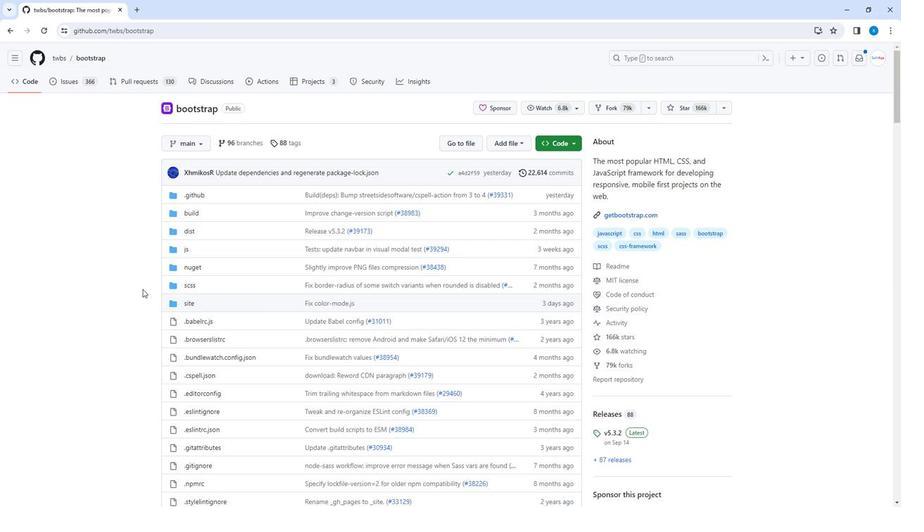 
Action: Mouse scrolled (140, 288) with delta (0, 0)
Screenshot: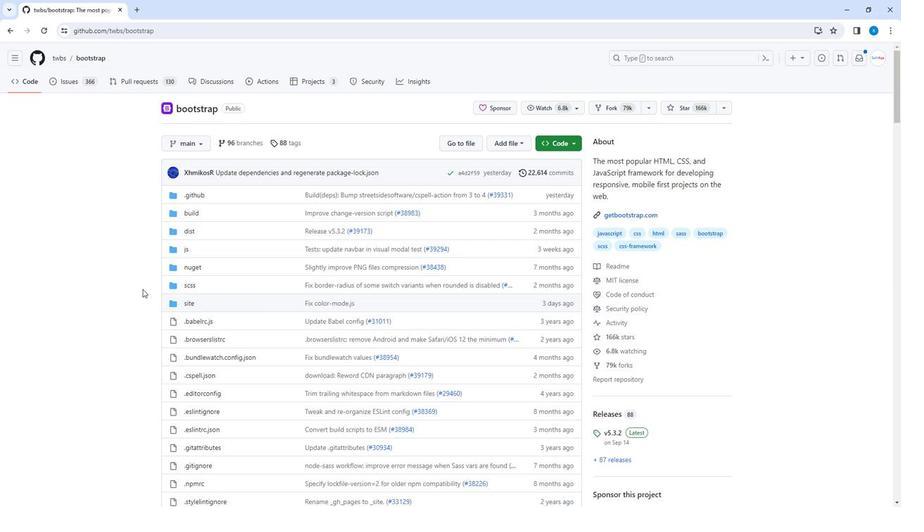 
Action: Mouse scrolled (140, 288) with delta (0, 0)
Screenshot: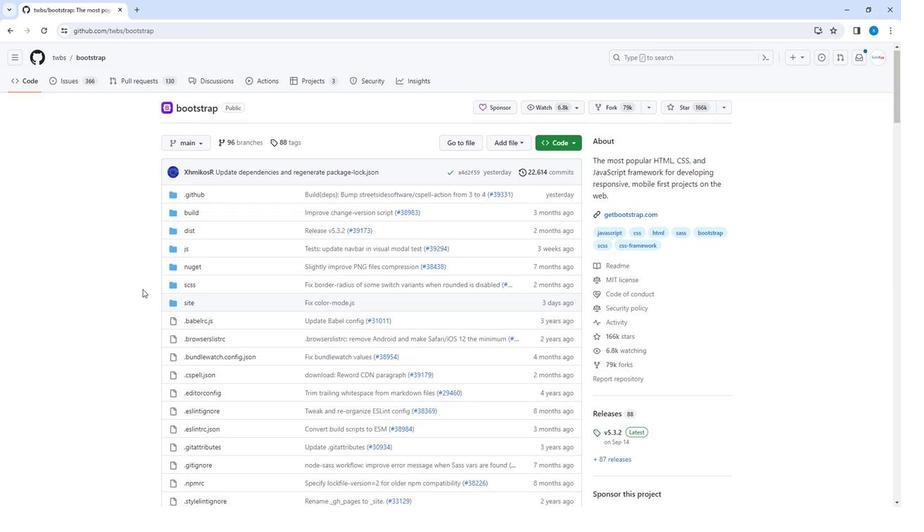
Action: Mouse scrolled (140, 288) with delta (0, 0)
Screenshot: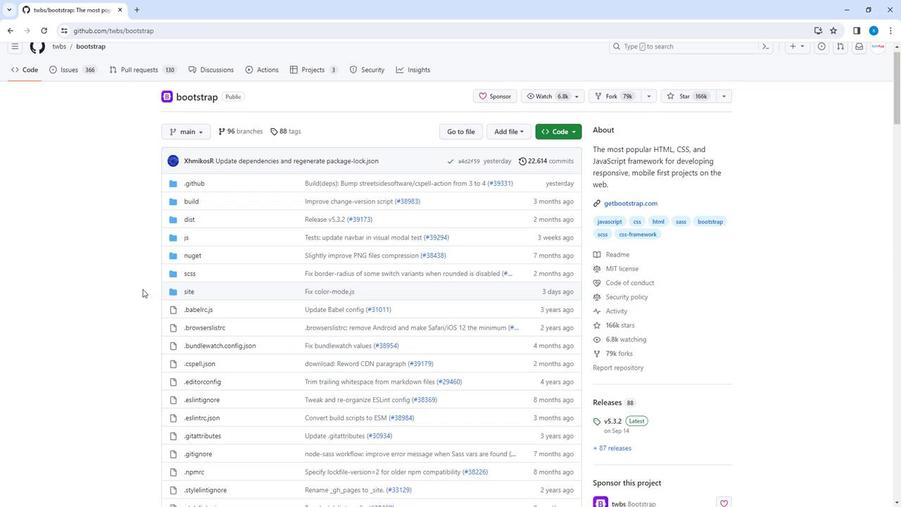 
Action: Mouse scrolled (140, 288) with delta (0, 0)
Screenshot: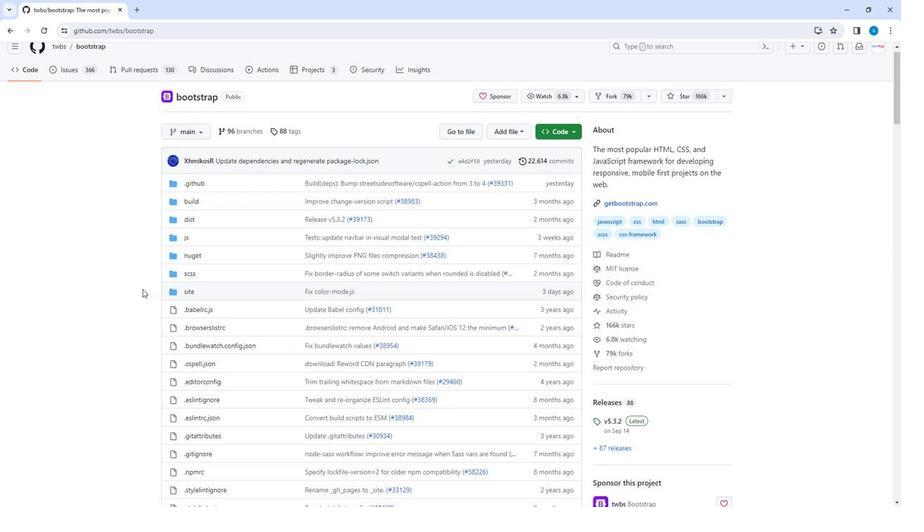 
Action: Mouse scrolled (140, 288) with delta (0, 0)
Screenshot: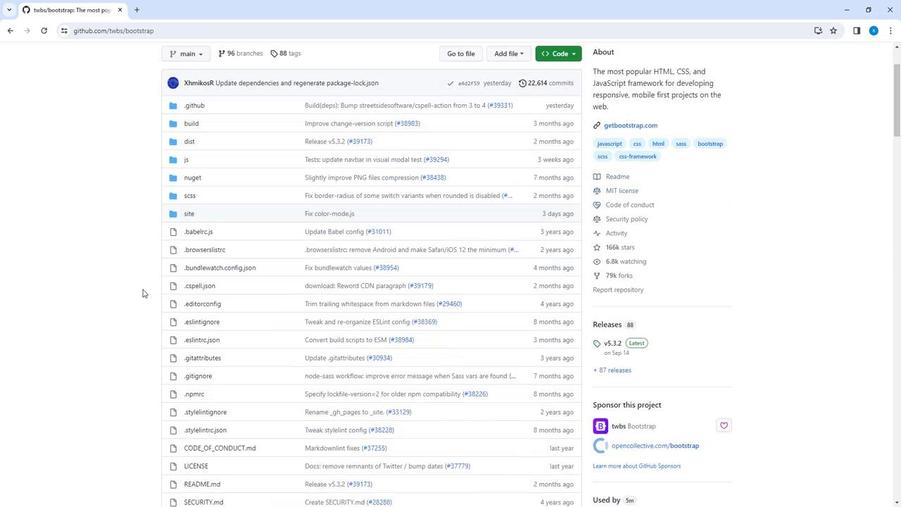 
Action: Mouse scrolled (140, 288) with delta (0, 0)
Screenshot: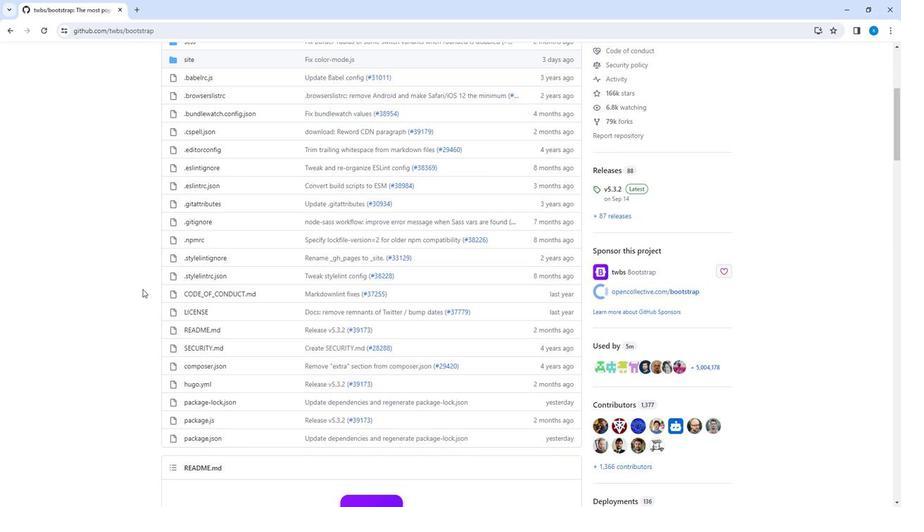 
Action: Mouse scrolled (140, 288) with delta (0, 0)
Screenshot: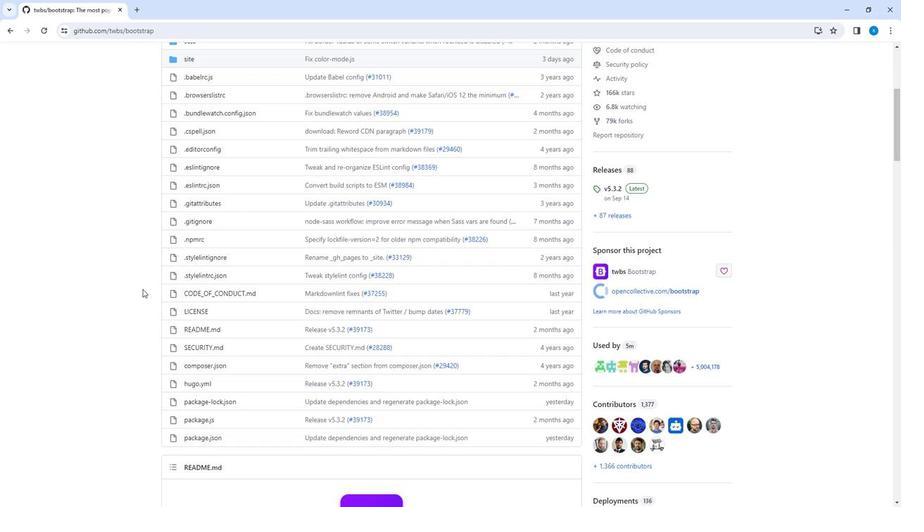 
Action: Mouse scrolled (140, 288) with delta (0, 0)
Screenshot: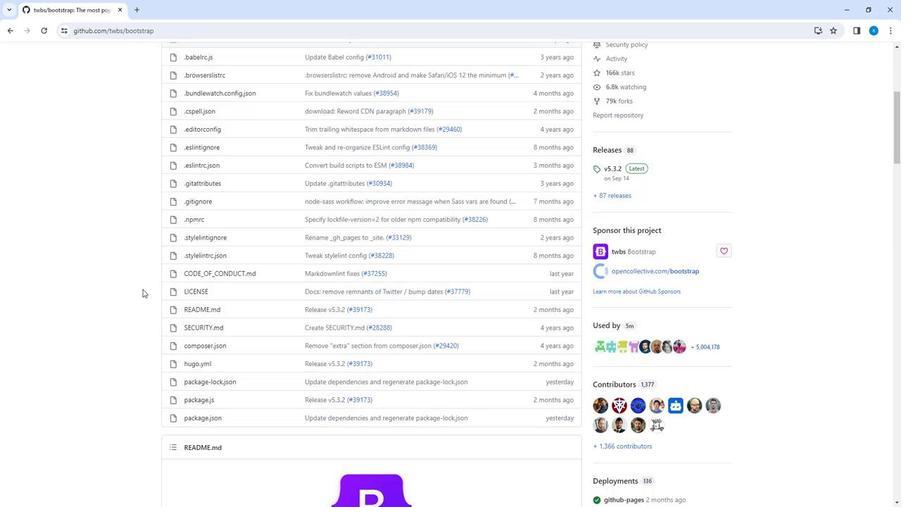
Action: Mouse scrolled (140, 288) with delta (0, 0)
Screenshot: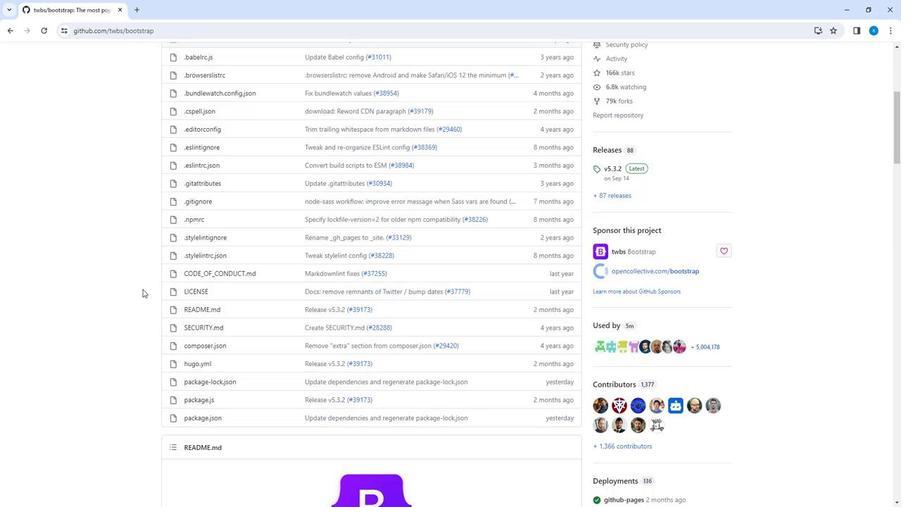 
Action: Mouse scrolled (140, 288) with delta (0, 0)
Screenshot: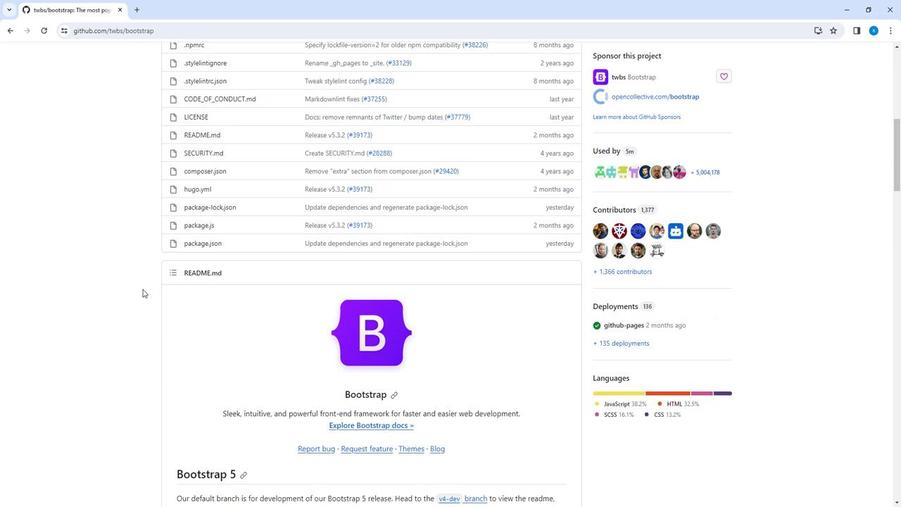 
Action: Mouse scrolled (140, 288) with delta (0, 0)
Screenshot: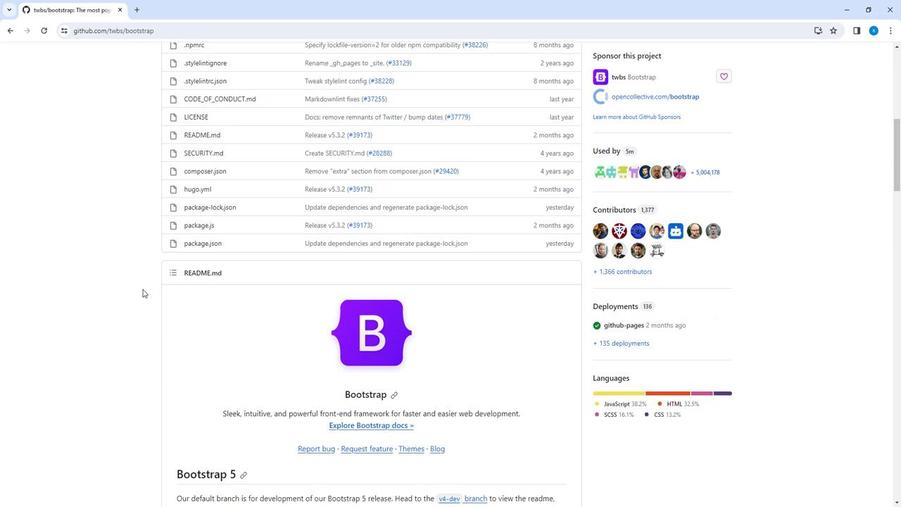 
Action: Mouse scrolled (140, 288) with delta (0, 0)
Screenshot: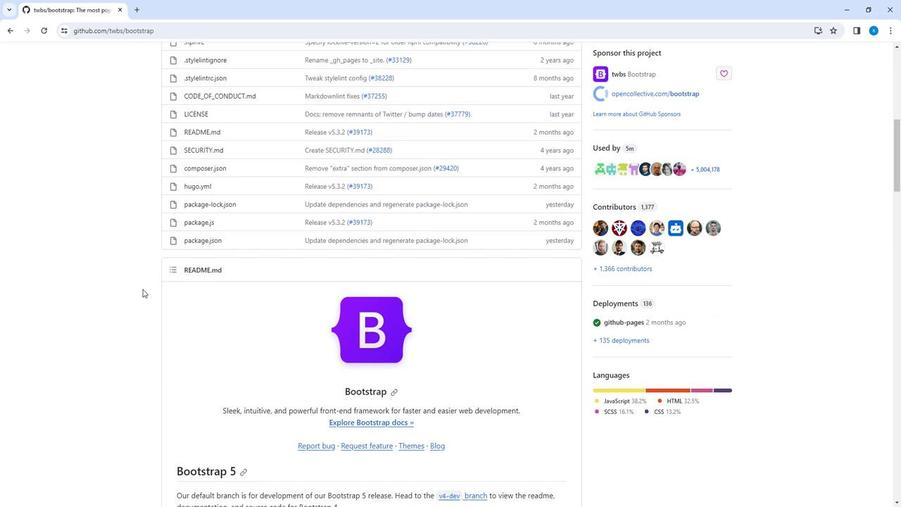 
Action: Mouse scrolled (140, 288) with delta (0, 0)
Screenshot: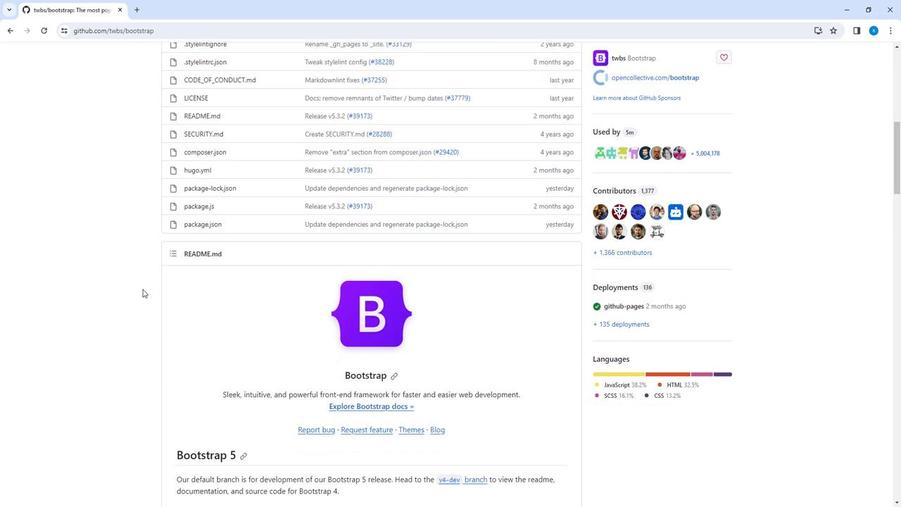 
Action: Mouse scrolled (140, 290) with delta (0, 0)
Screenshot: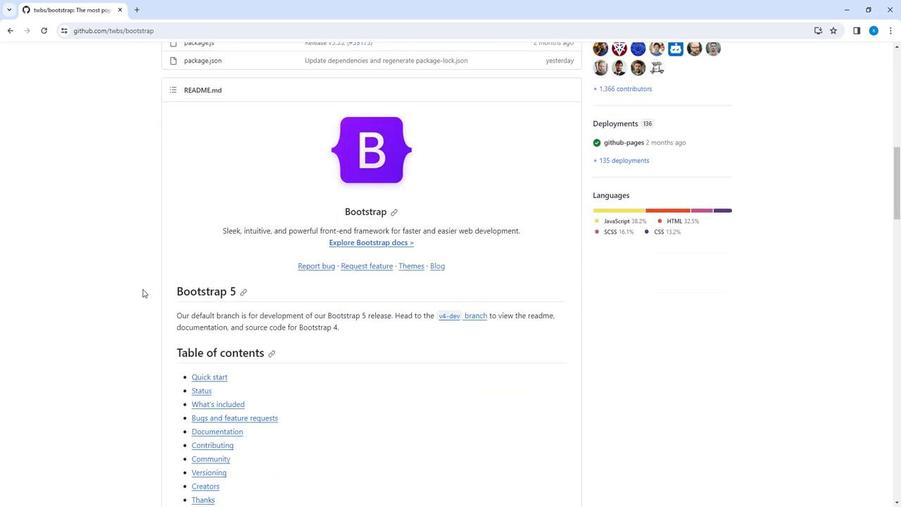 
Action: Mouse scrolled (140, 290) with delta (0, 0)
Screenshot: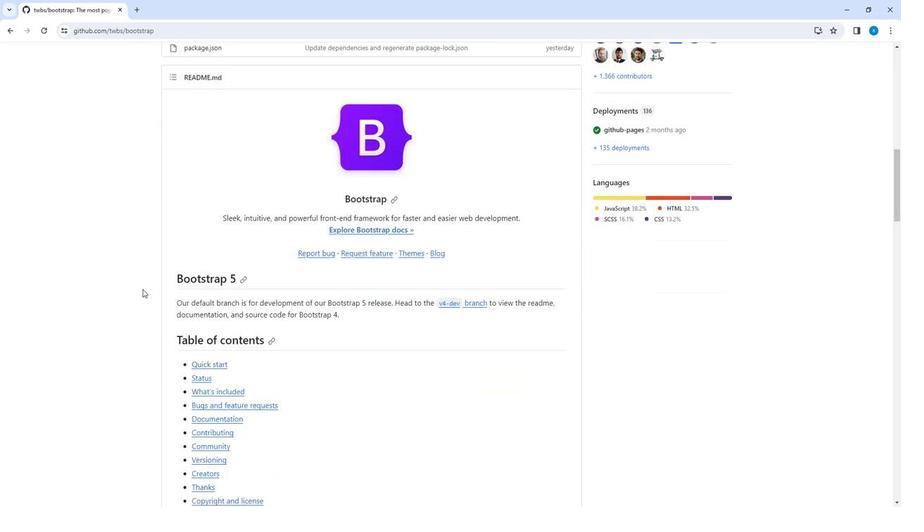 
Action: Mouse scrolled (140, 290) with delta (0, 0)
Screenshot: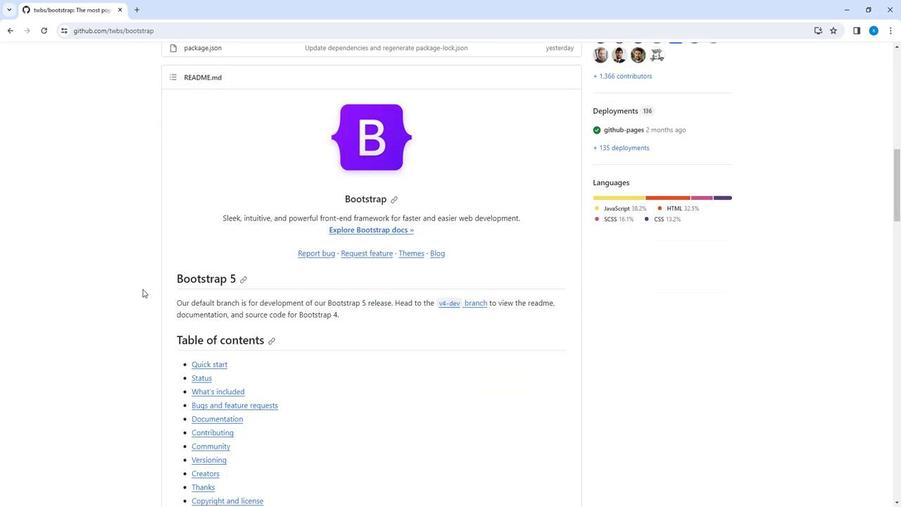 
Action: Mouse scrolled (140, 290) with delta (0, 0)
Screenshot: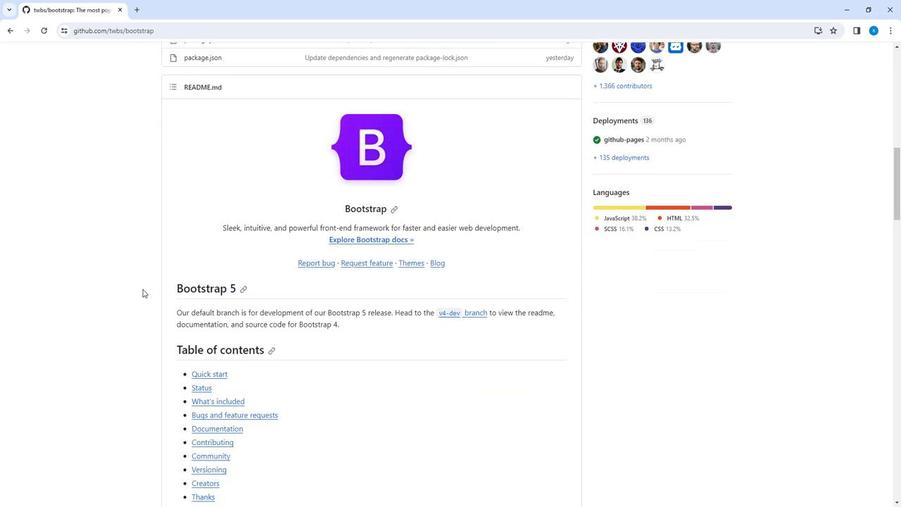 
Action: Mouse scrolled (140, 290) with delta (0, 0)
Screenshot: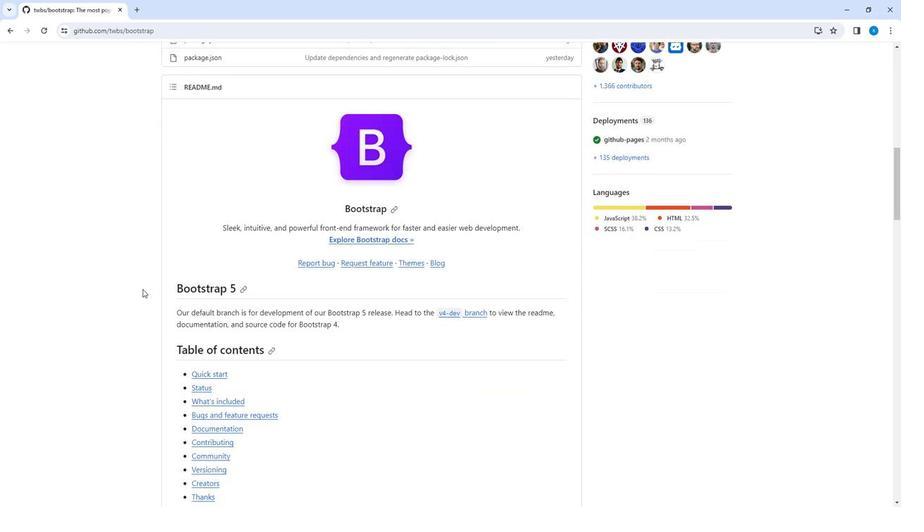
Action: Mouse scrolled (140, 290) with delta (0, 0)
Screenshot: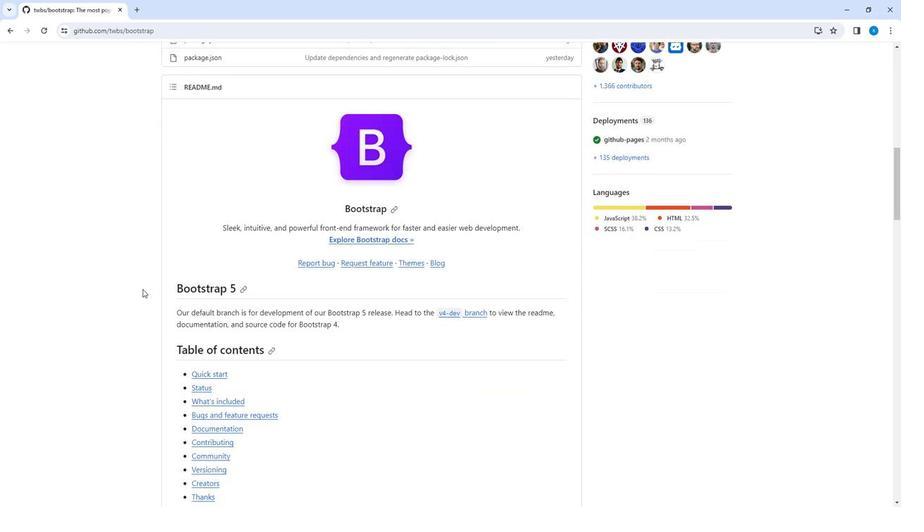 
Action: Mouse scrolled (140, 290) with delta (0, 0)
Screenshot: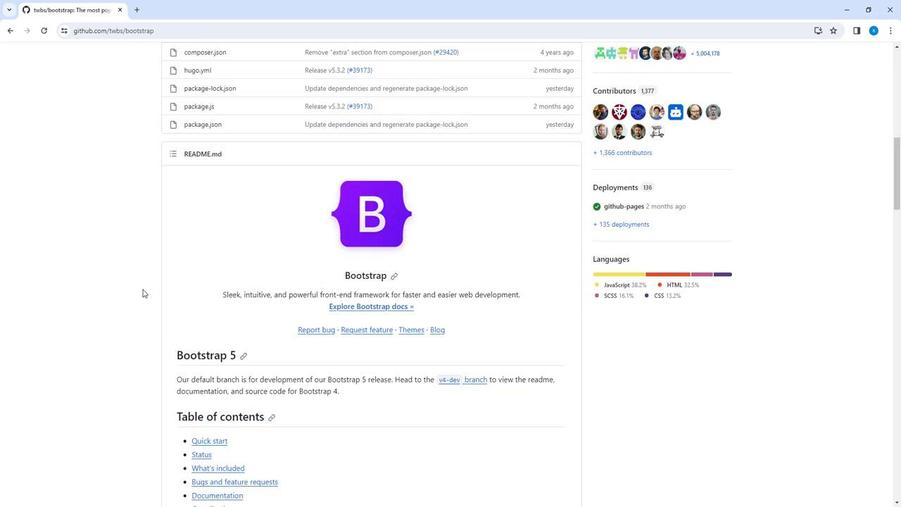 
Action: Mouse scrolled (140, 290) with delta (0, 0)
Screenshot: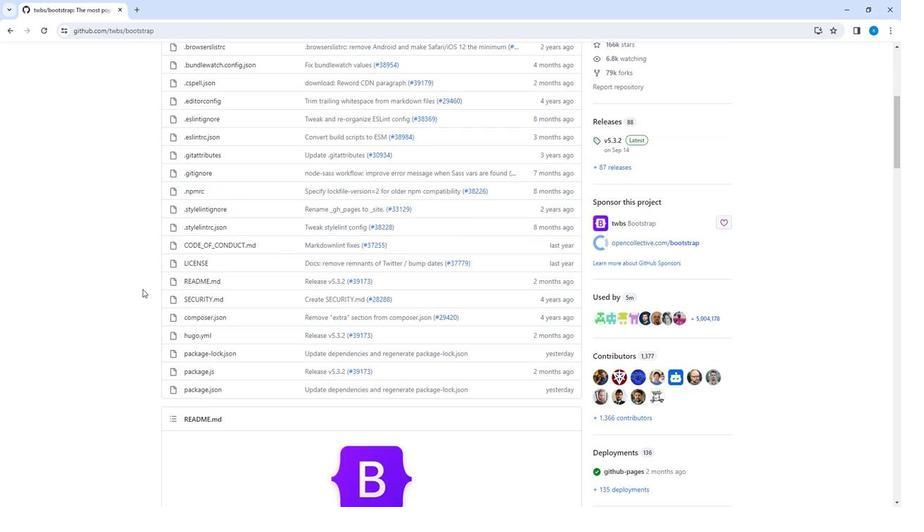 
Action: Mouse scrolled (140, 290) with delta (0, 0)
Screenshot: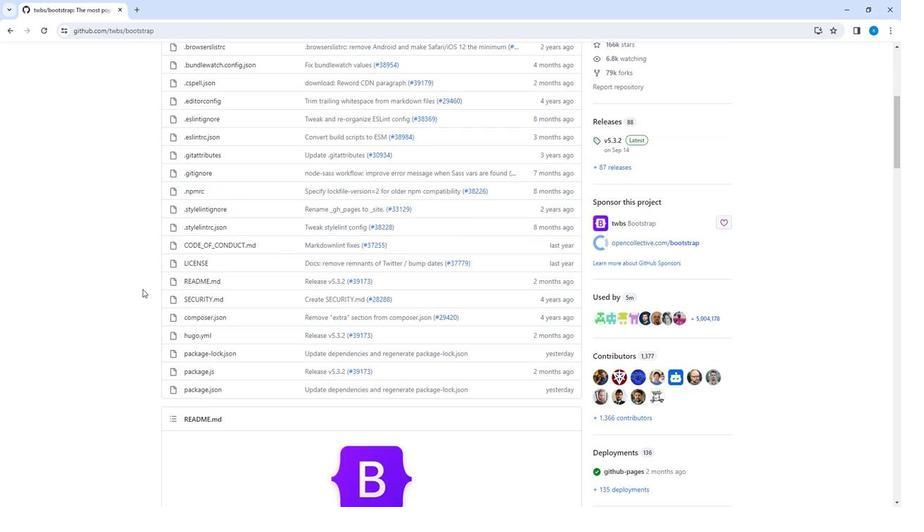 
Action: Mouse scrolled (140, 290) with delta (0, 0)
Screenshot: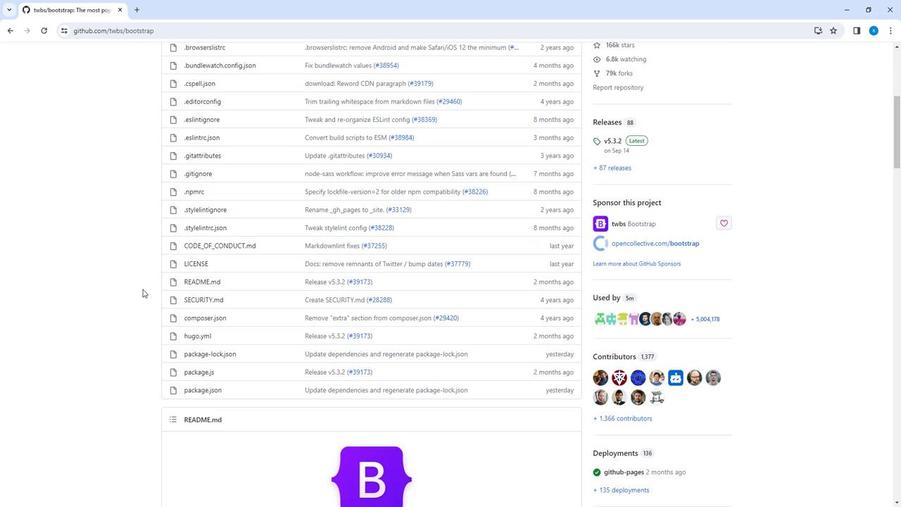 
Action: Mouse scrolled (140, 290) with delta (0, 0)
Screenshot: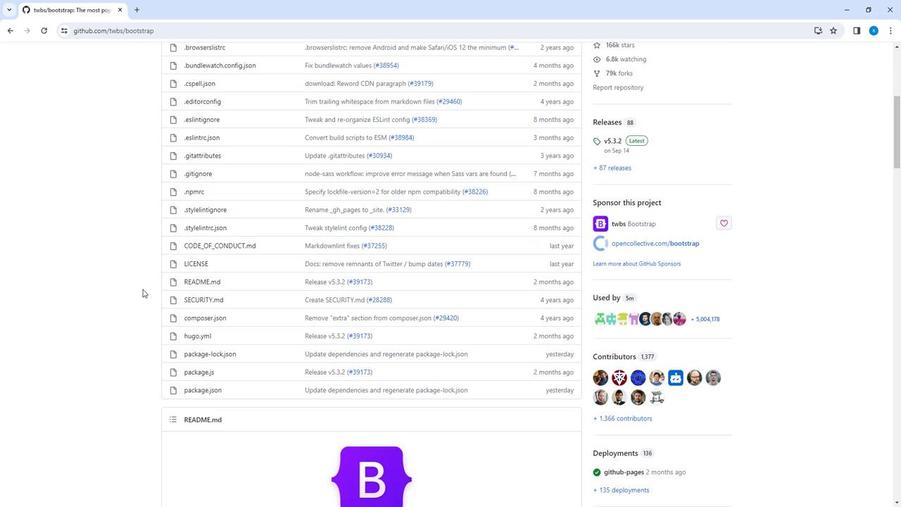 
Action: Mouse scrolled (140, 290) with delta (0, 0)
Screenshot: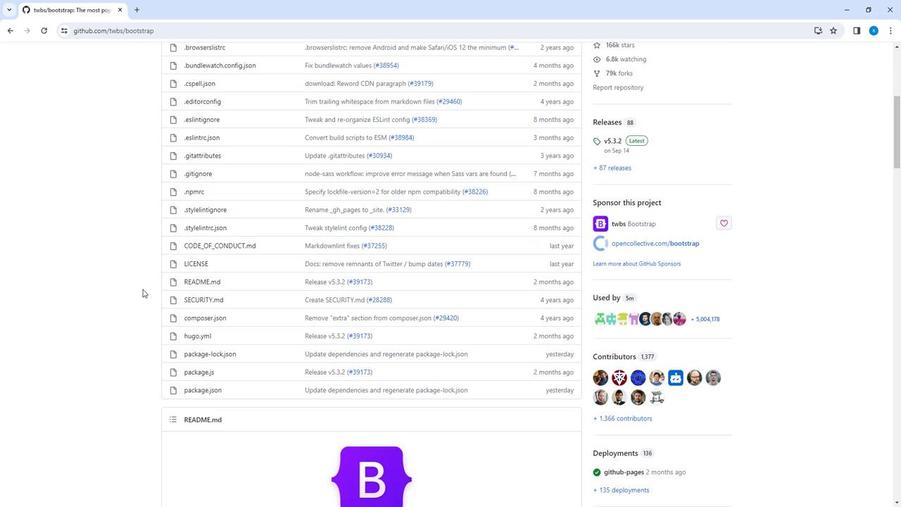 
Action: Mouse scrolled (140, 290) with delta (0, 0)
Screenshot: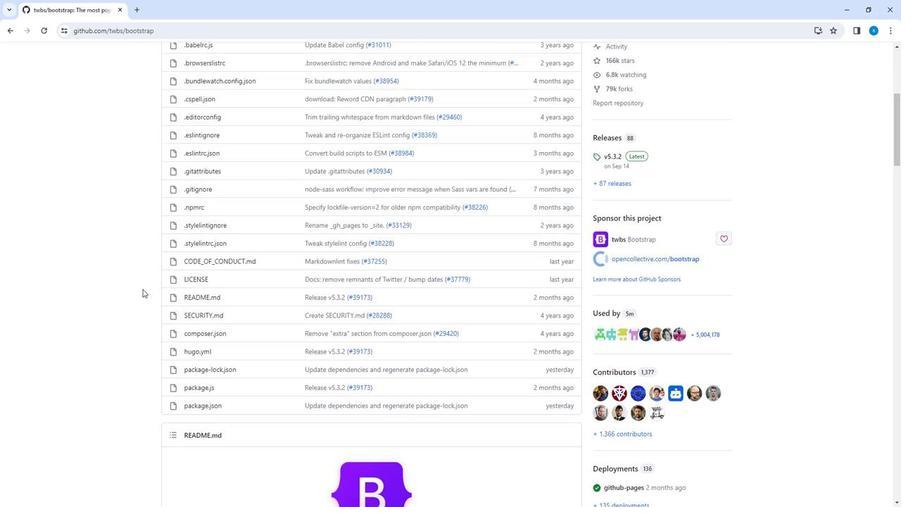 
Action: Mouse moved to (8, 35)
Screenshot: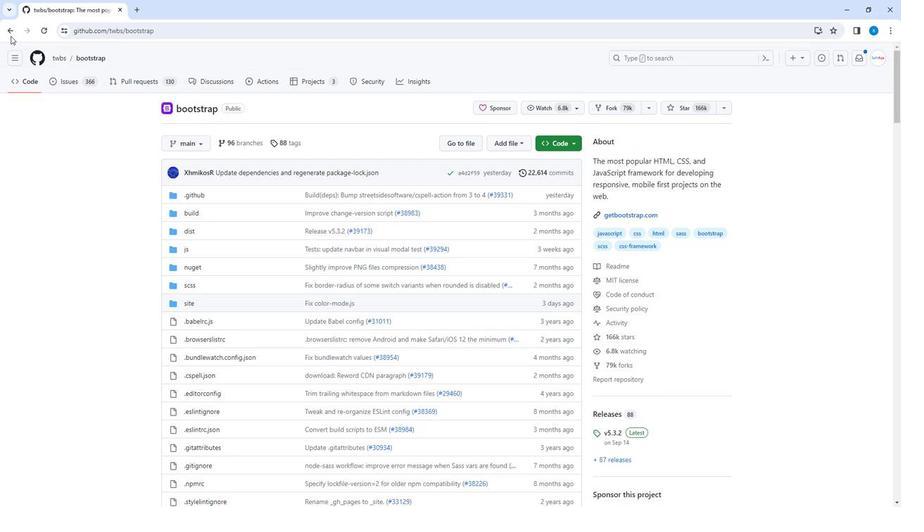 
Action: Mouse pressed left at (8, 35)
Screenshot: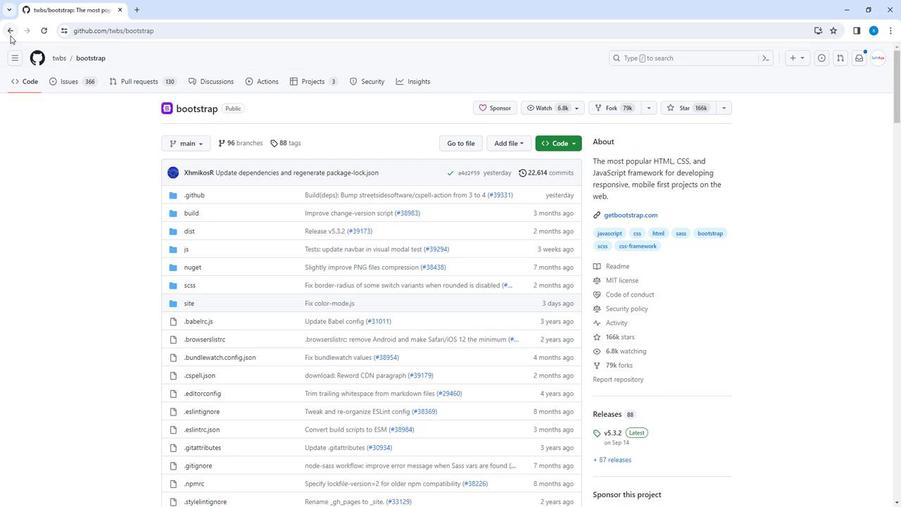 
Action: Mouse moved to (52, 207)
Screenshot: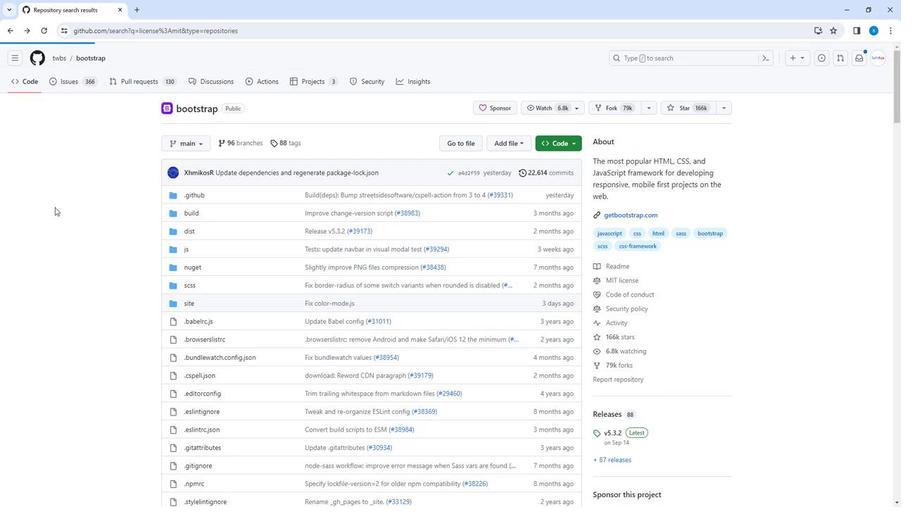 
Action: Mouse scrolled (52, 207) with delta (0, 0)
Screenshot: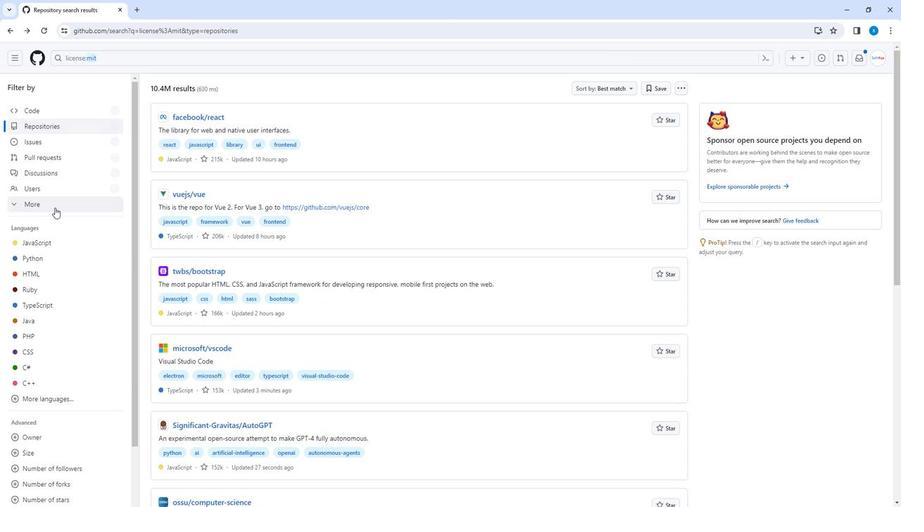 
Action: Mouse scrolled (52, 207) with delta (0, 0)
Screenshot: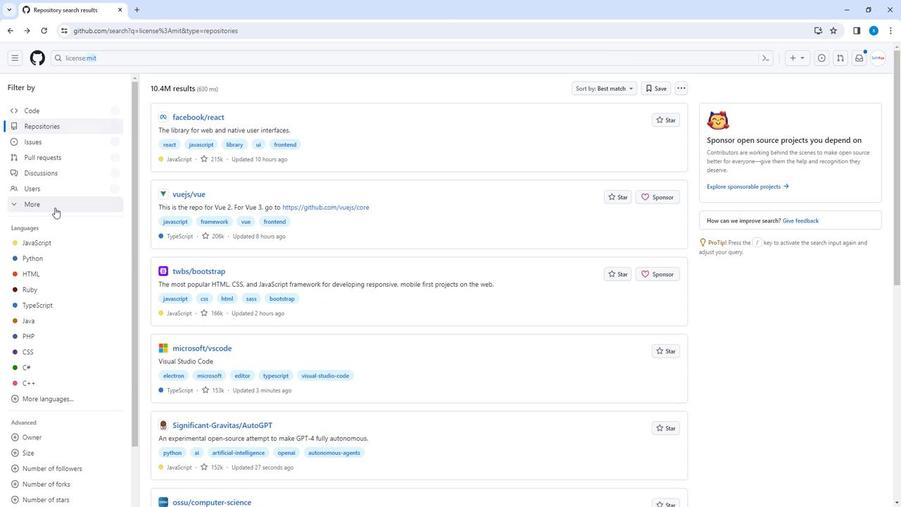 
Action: Mouse moved to (264, 257)
Screenshot: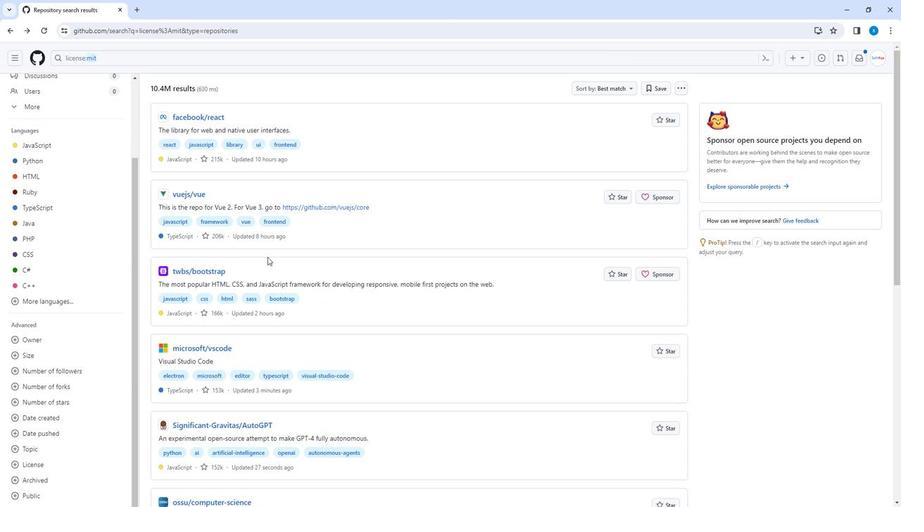 
Action: Mouse scrolled (264, 256) with delta (0, 0)
Screenshot: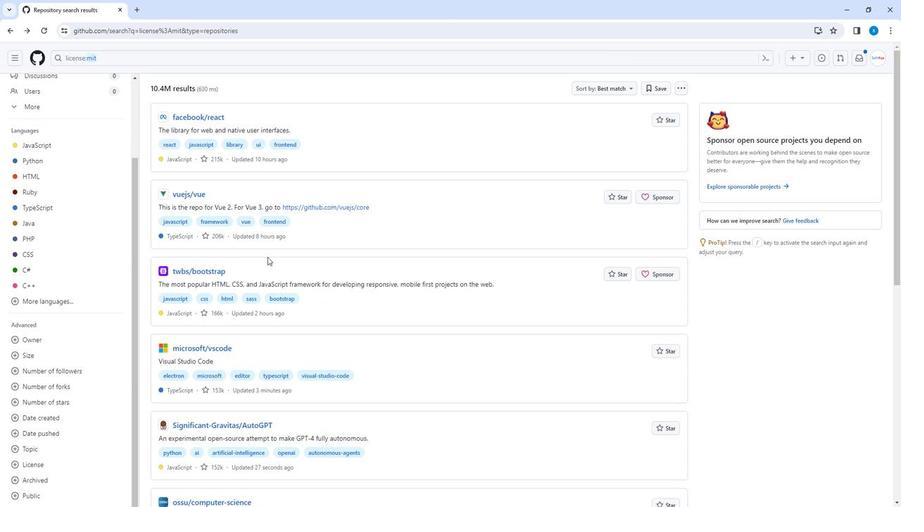 
Action: Mouse scrolled (264, 256) with delta (0, 0)
Screenshot: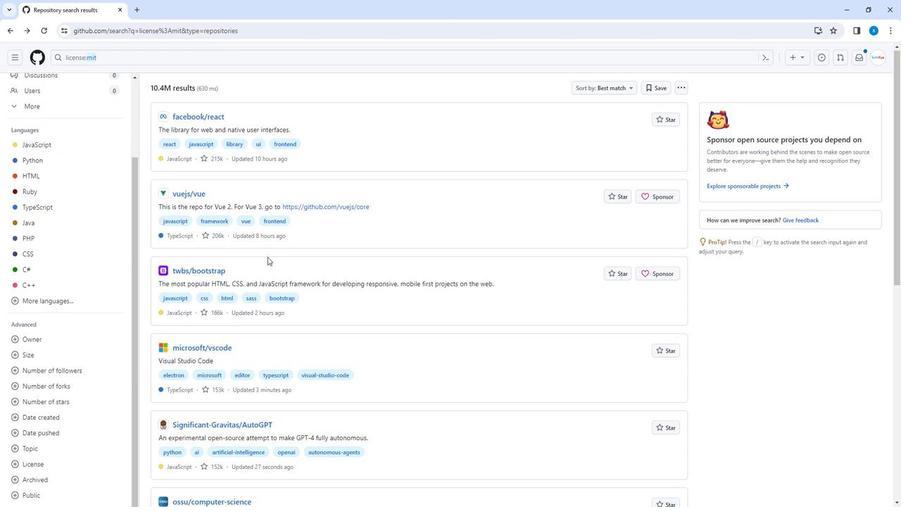 
Action: Mouse scrolled (264, 256) with delta (0, 0)
Screenshot: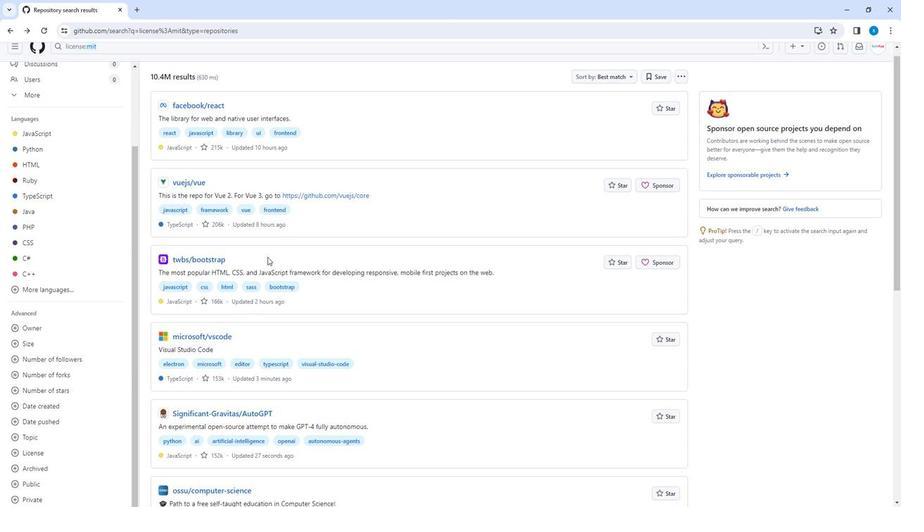 
Action: Mouse scrolled (264, 256) with delta (0, 0)
Screenshot: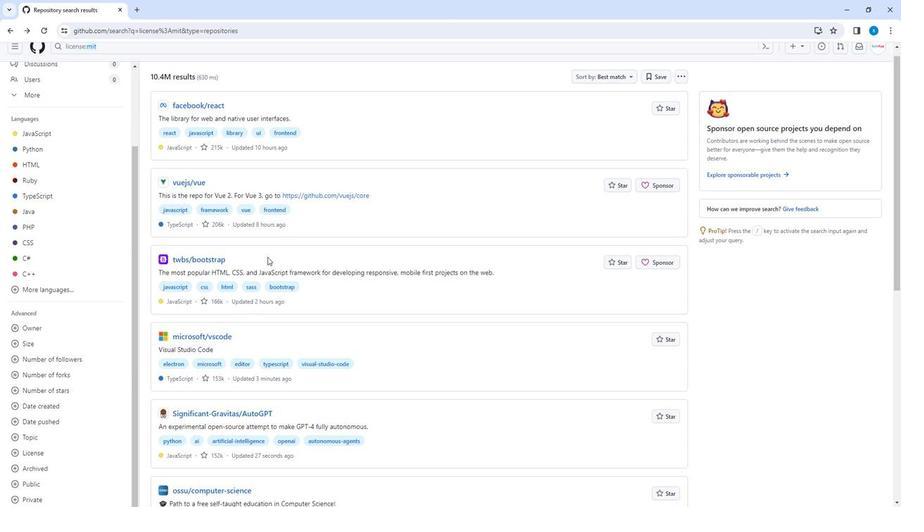 
Action: Mouse moved to (264, 257)
Screenshot: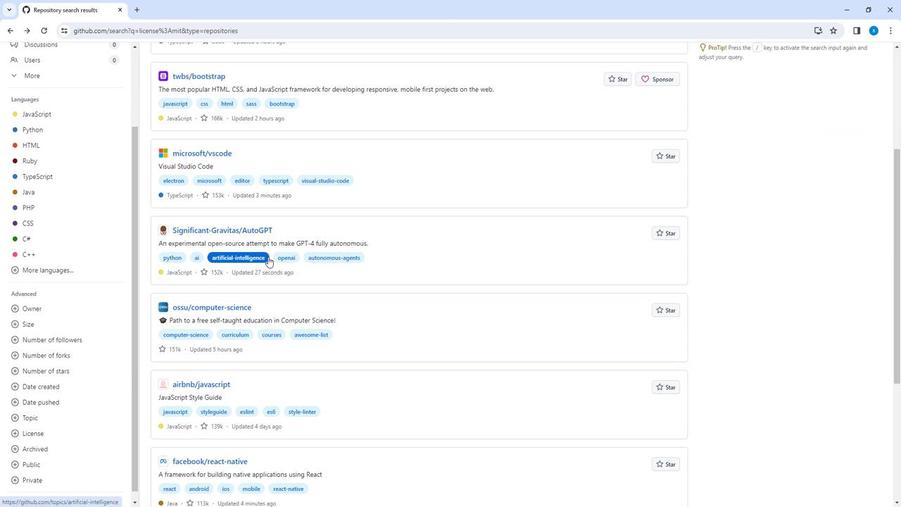 
Action: Mouse scrolled (264, 256) with delta (0, 0)
Screenshot: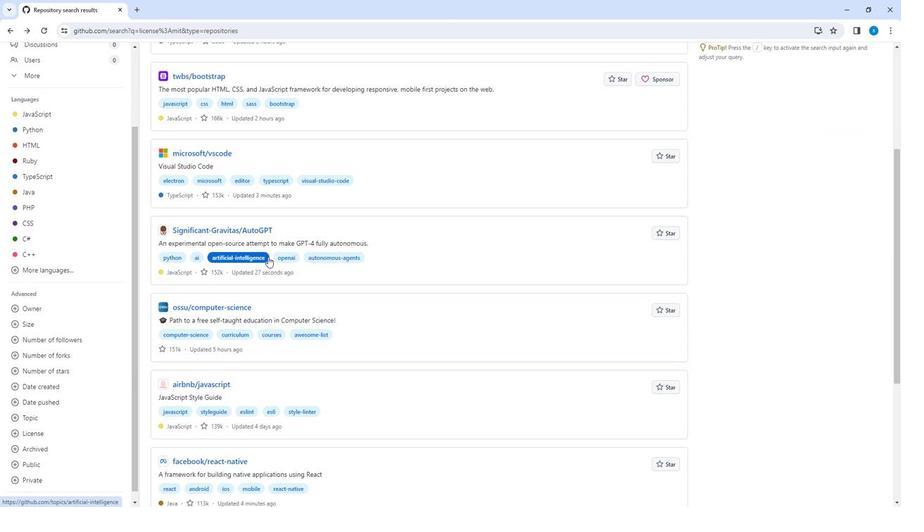 
Action: Mouse scrolled (264, 256) with delta (0, 0)
Screenshot: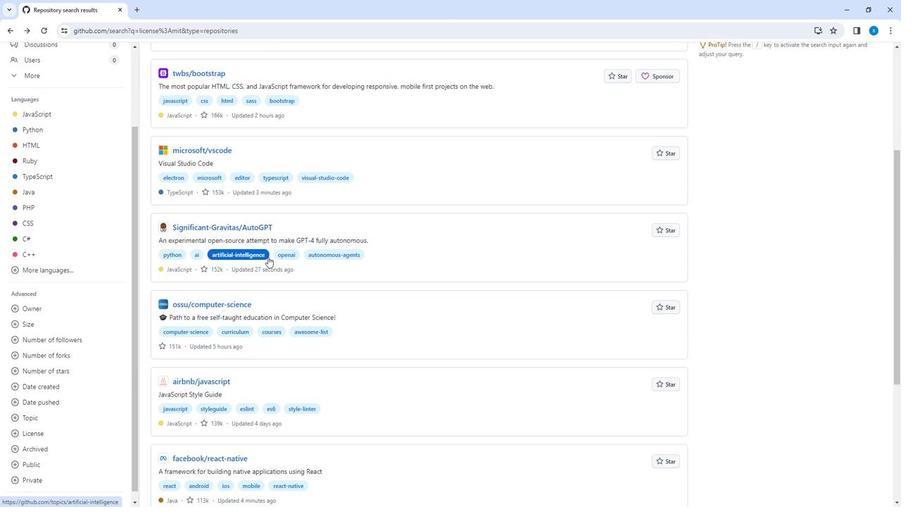 
Action: Mouse moved to (209, 282)
Screenshot: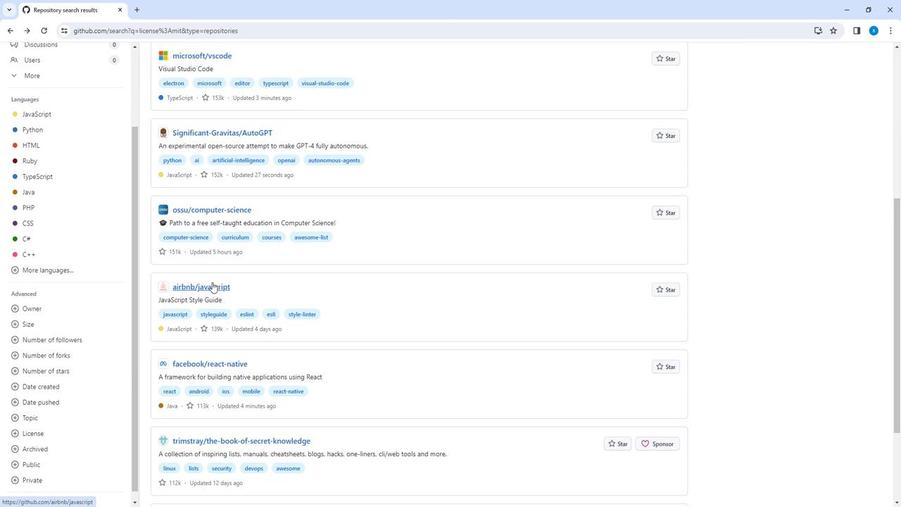 
Action: Mouse pressed left at (209, 282)
Screenshot: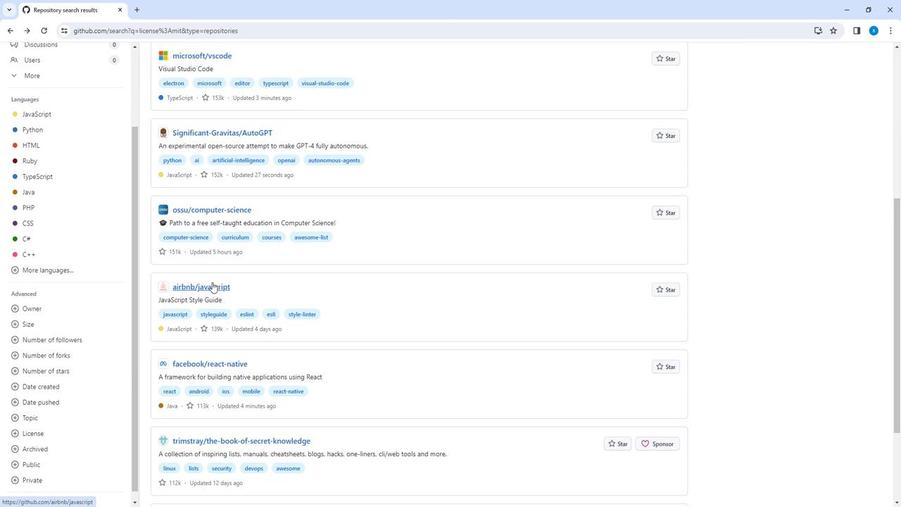 
Action: Mouse moved to (134, 296)
Screenshot: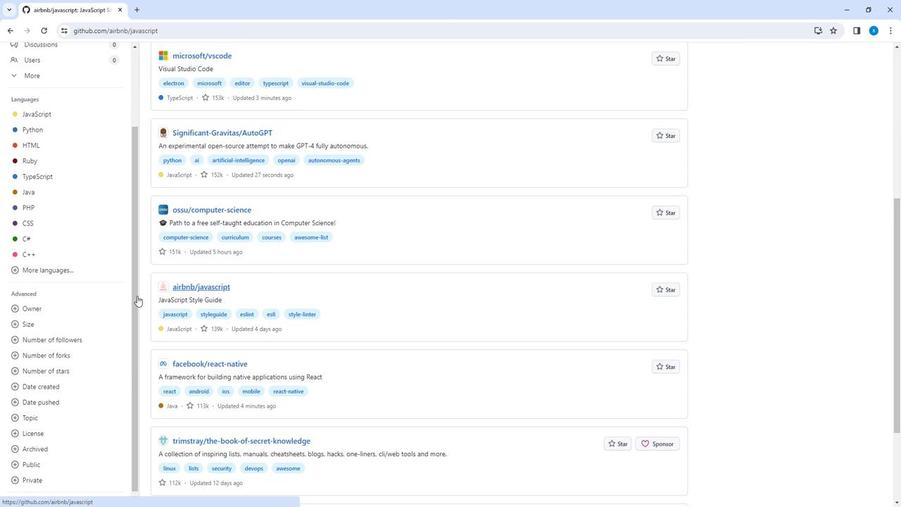 
Action: Mouse scrolled (134, 295) with delta (0, 0)
Screenshot: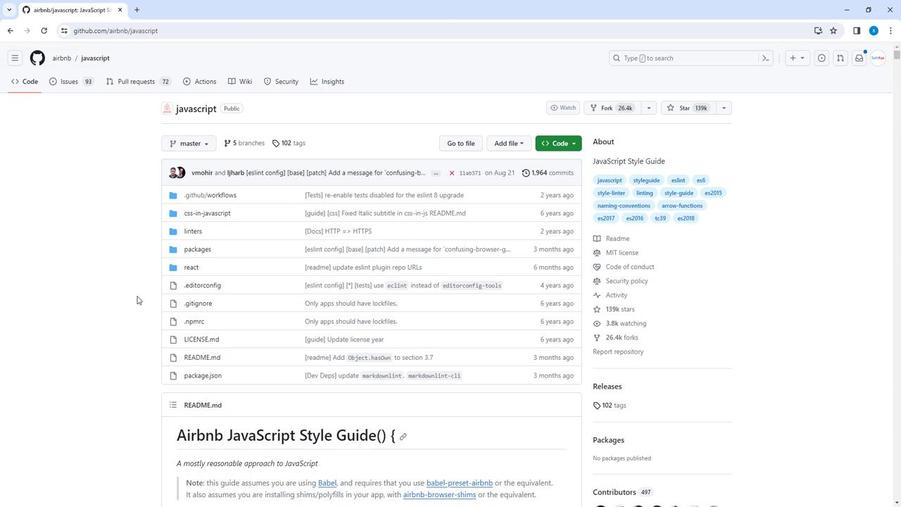 
Action: Mouse scrolled (134, 295) with delta (0, 0)
Screenshot: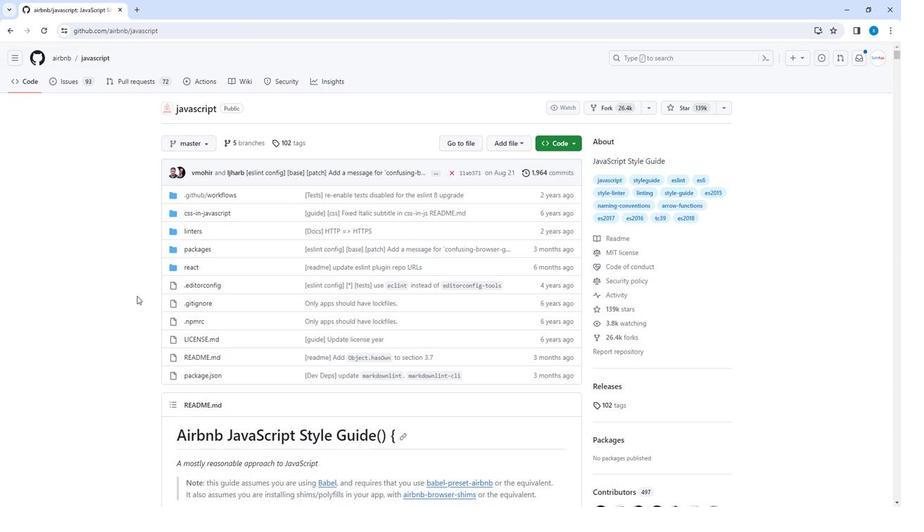 
Action: Mouse scrolled (134, 295) with delta (0, 0)
Screenshot: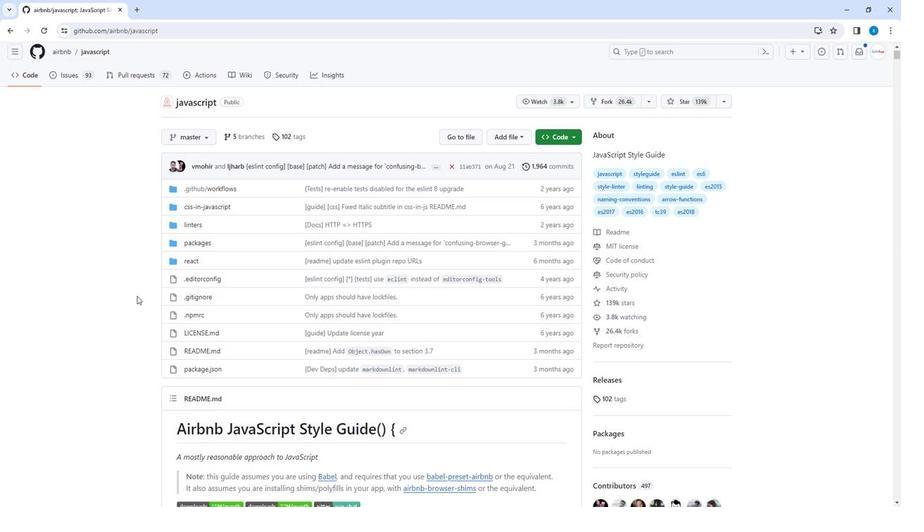 
Action: Mouse scrolled (134, 295) with delta (0, 0)
Screenshot: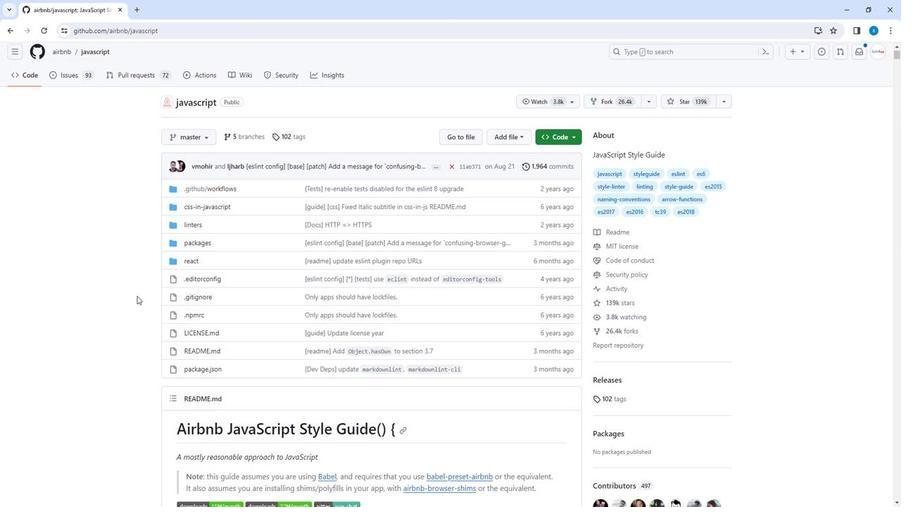 
Action: Mouse scrolled (134, 296) with delta (0, 0)
Screenshot: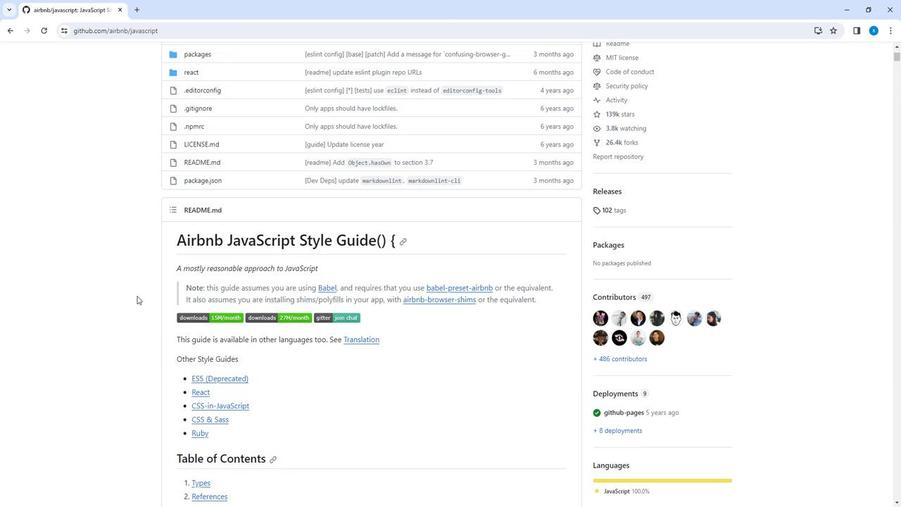 
Action: Mouse scrolled (134, 296) with delta (0, 0)
Screenshot: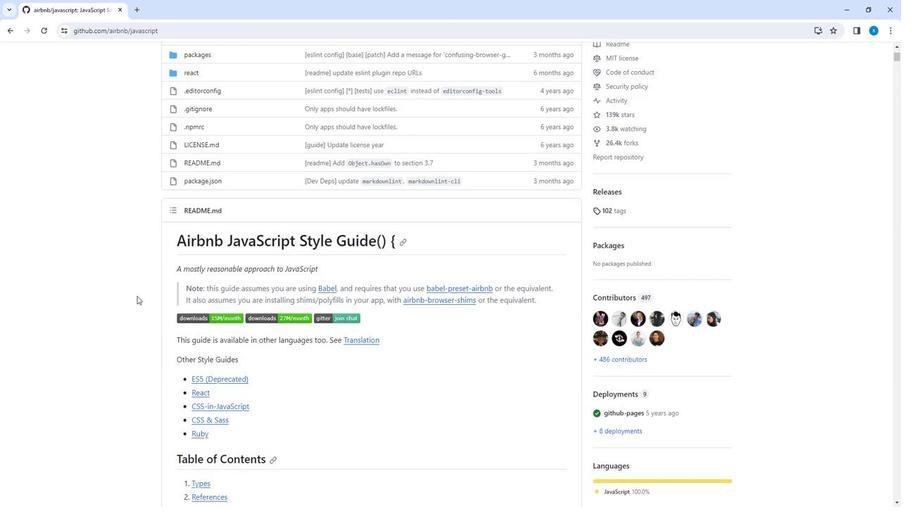 
Action: Mouse scrolled (134, 296) with delta (0, 0)
Screenshot: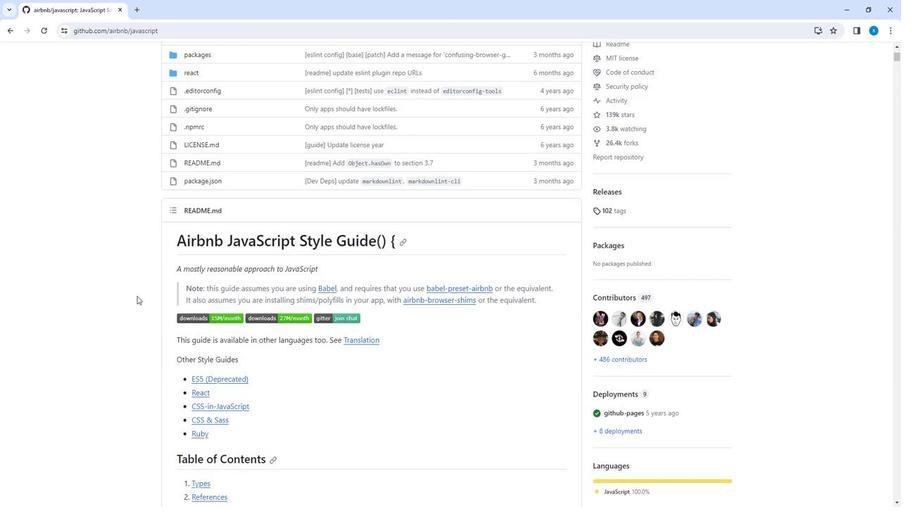 
Action: Mouse scrolled (134, 296) with delta (0, 0)
Screenshot: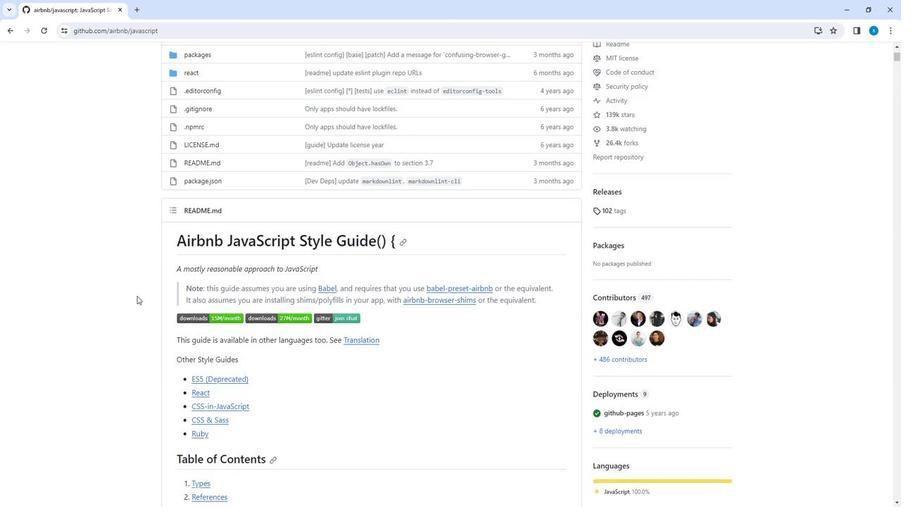 
Action: Mouse scrolled (134, 296) with delta (0, 0)
Screenshot: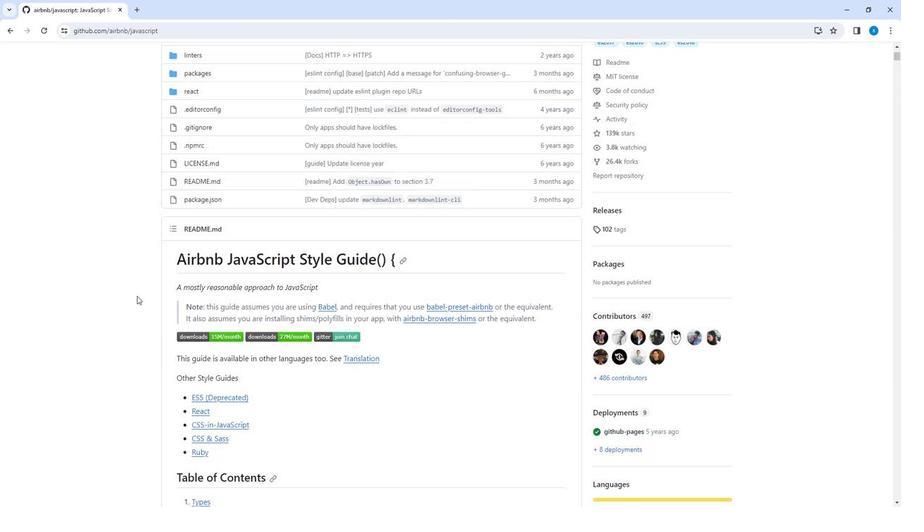 
Action: Mouse scrolled (134, 296) with delta (0, 0)
Screenshot: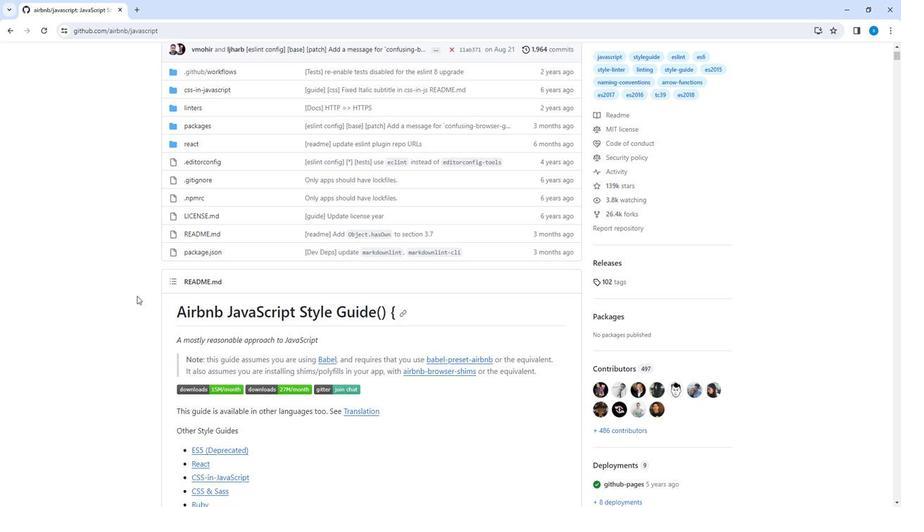 
Action: Mouse scrolled (134, 296) with delta (0, 0)
Screenshot: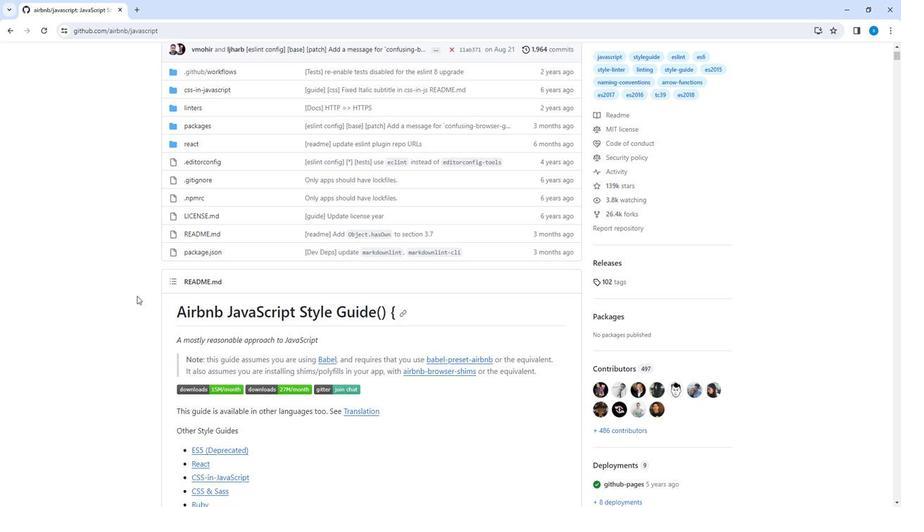 
Action: Mouse moved to (6, 37)
Screenshot: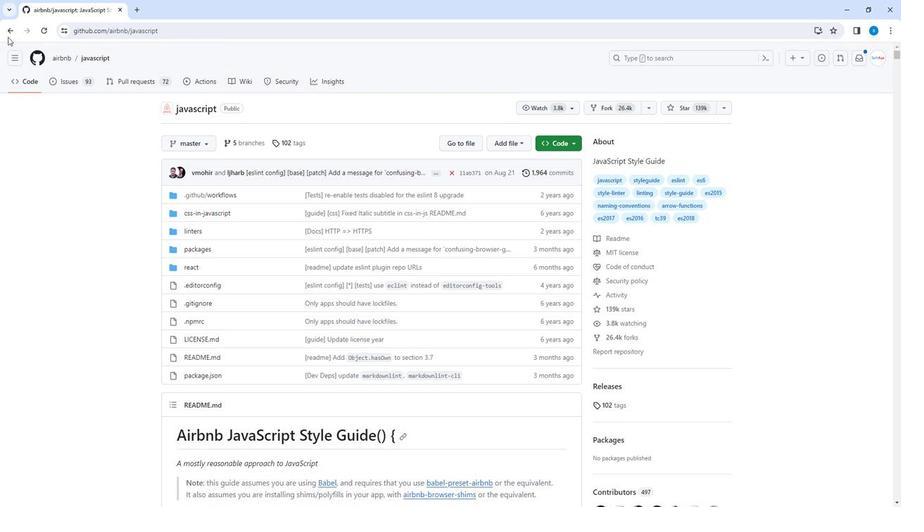 
Action: Mouse pressed left at (6, 37)
Screenshot: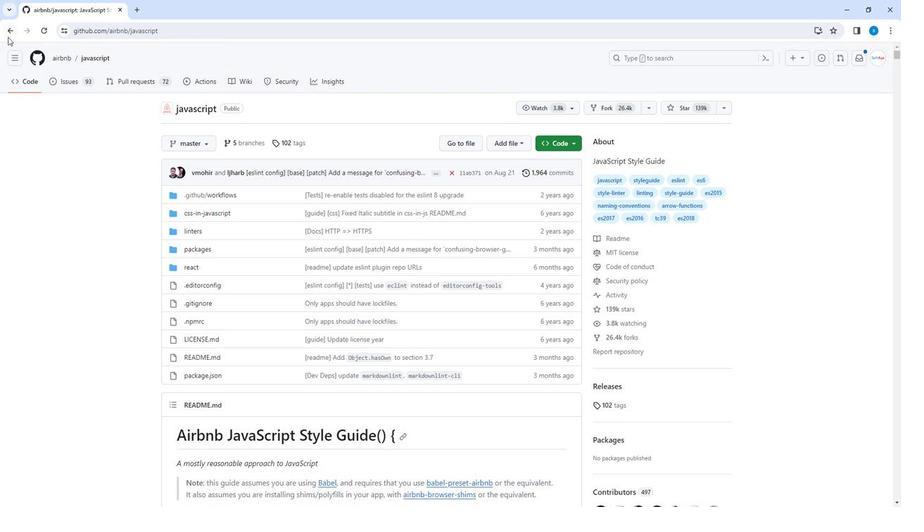 
Action: Mouse moved to (102, 297)
Screenshot: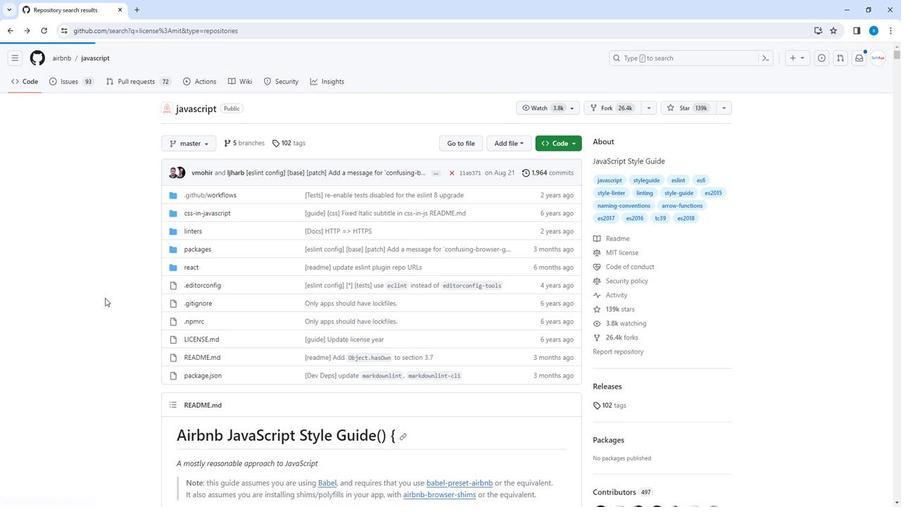 
Action: Mouse scrolled (102, 297) with delta (0, 0)
Screenshot: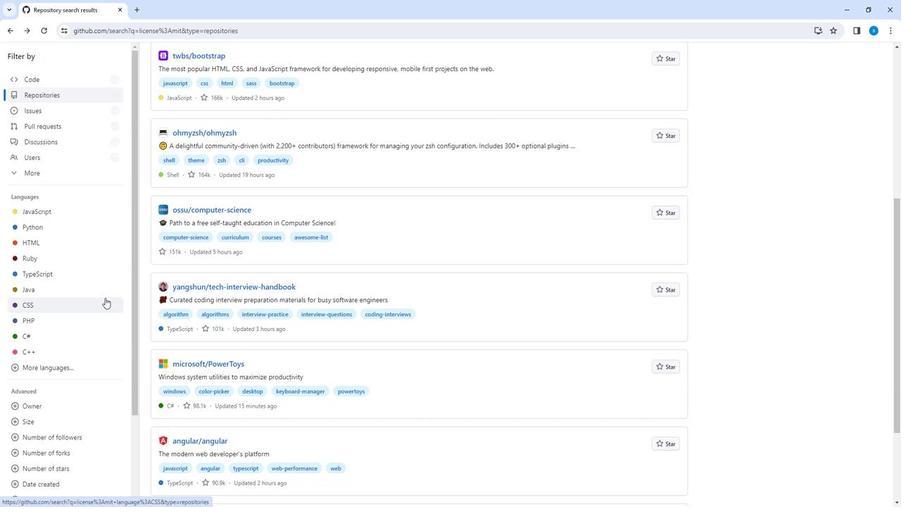 
Action: Mouse scrolled (102, 297) with delta (0, 0)
Screenshot: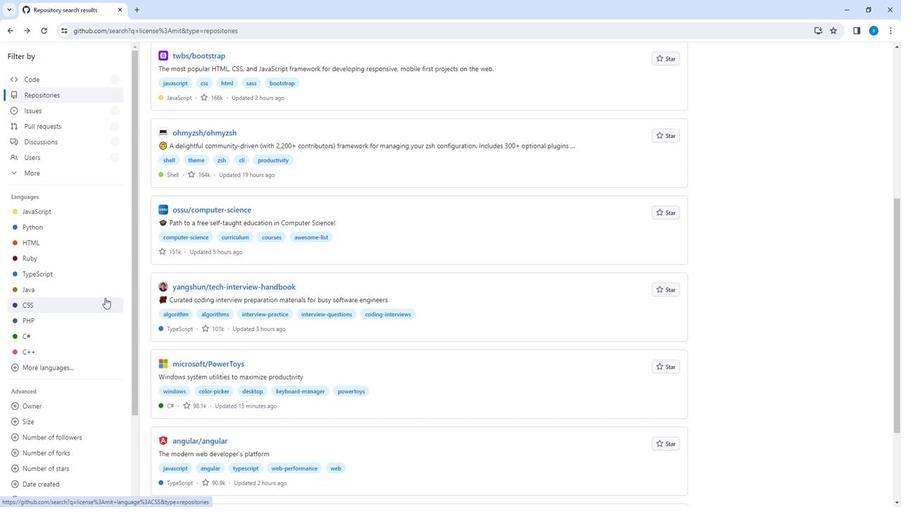 
Action: Mouse scrolled (102, 297) with delta (0, 0)
Screenshot: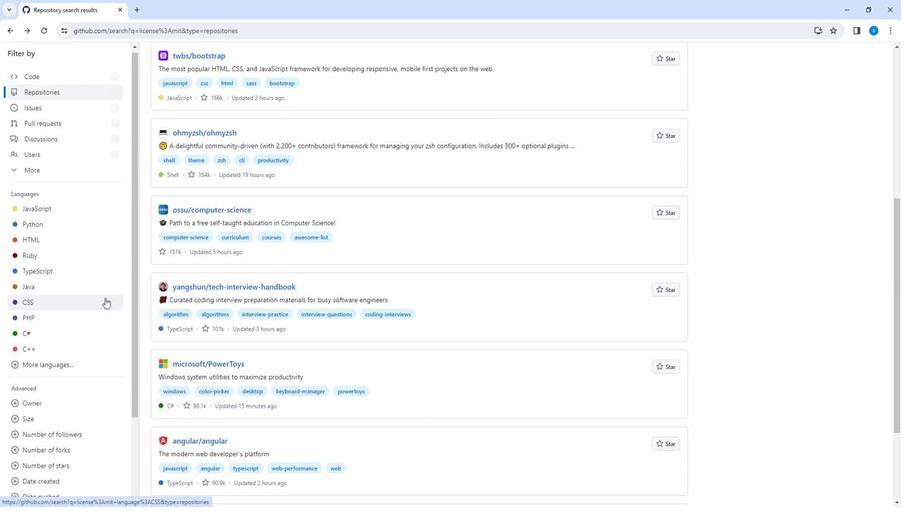
Action: Mouse scrolled (102, 297) with delta (0, 0)
Screenshot: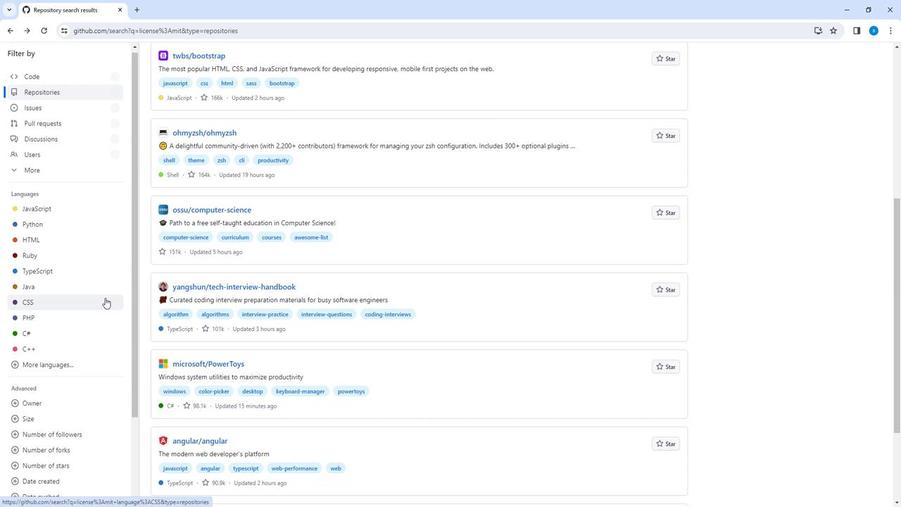 
Action: Mouse moved to (335, 298)
Screenshot: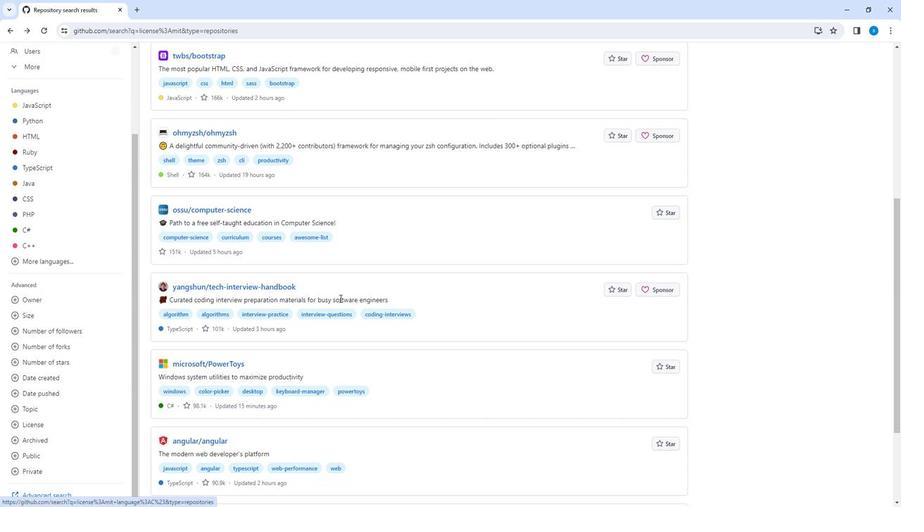 
Action: Mouse scrolled (335, 297) with delta (0, 0)
Screenshot: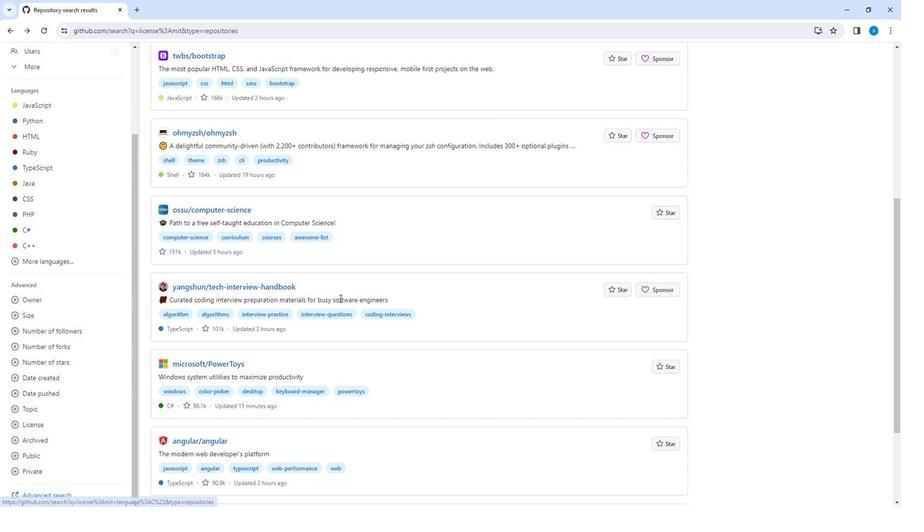 
Action: Mouse scrolled (335, 297) with delta (0, 0)
Screenshot: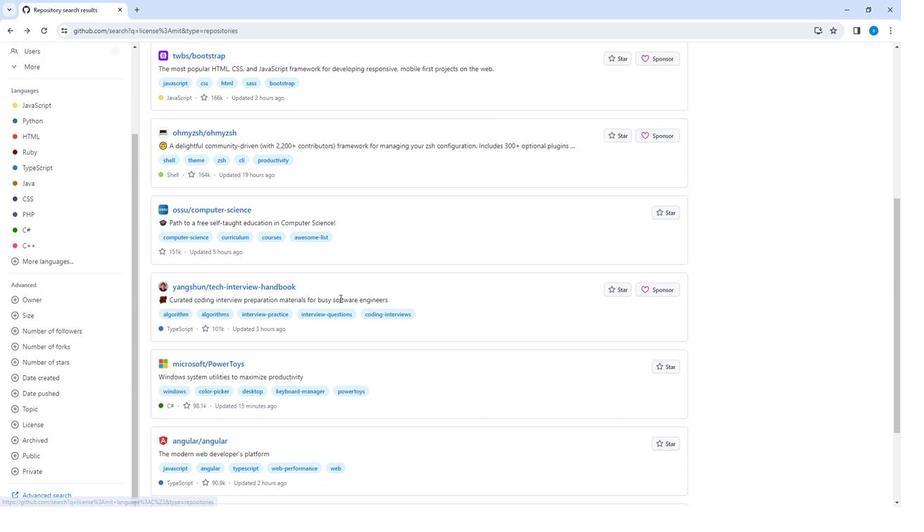 
Action: Mouse scrolled (335, 297) with delta (0, 0)
Screenshot: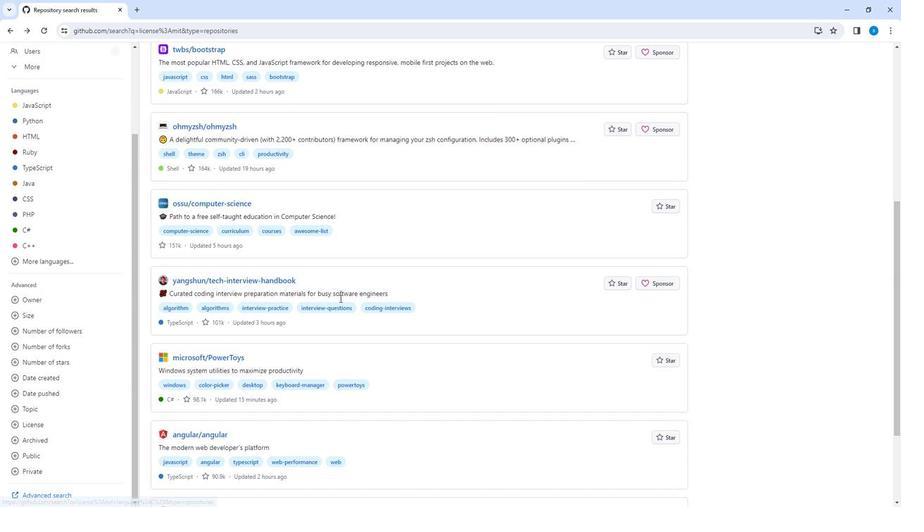 
Action: Mouse scrolled (335, 297) with delta (0, 0)
Screenshot: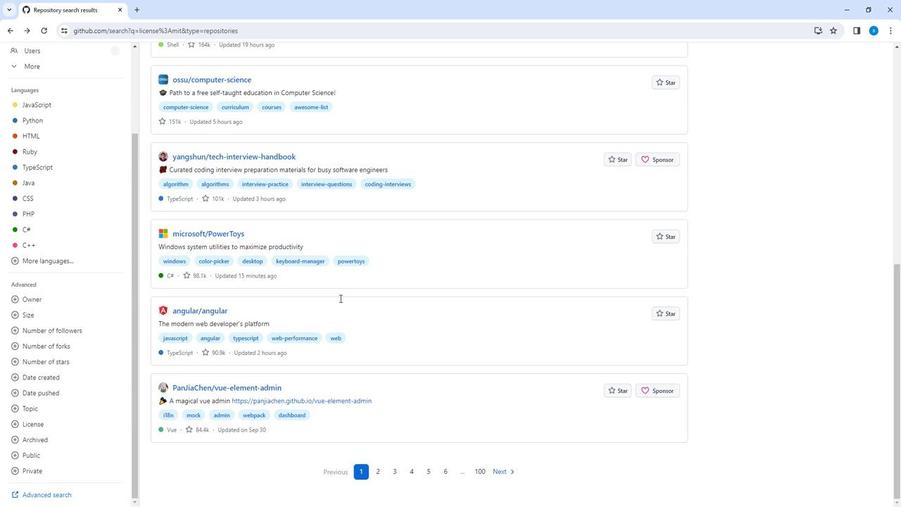 
Action: Mouse scrolled (335, 297) with delta (0, 0)
Screenshot: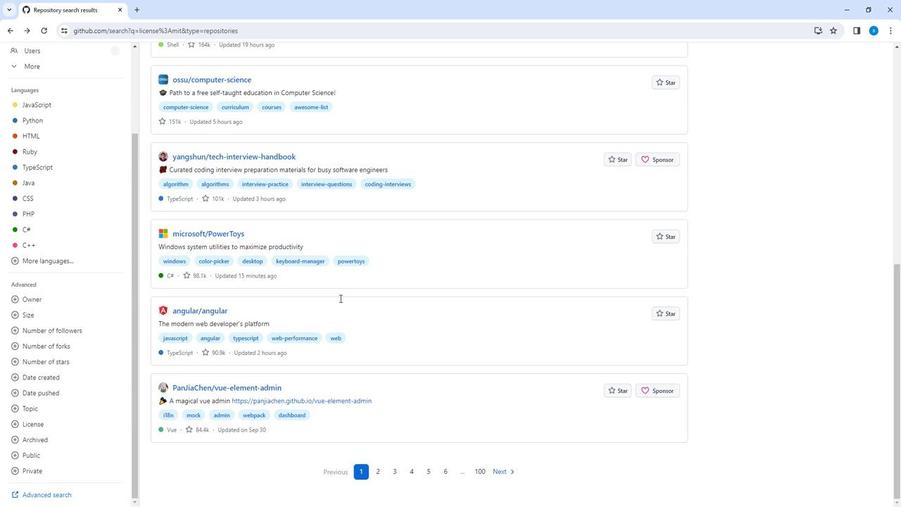 
Action: Mouse scrolled (335, 297) with delta (0, 0)
Screenshot: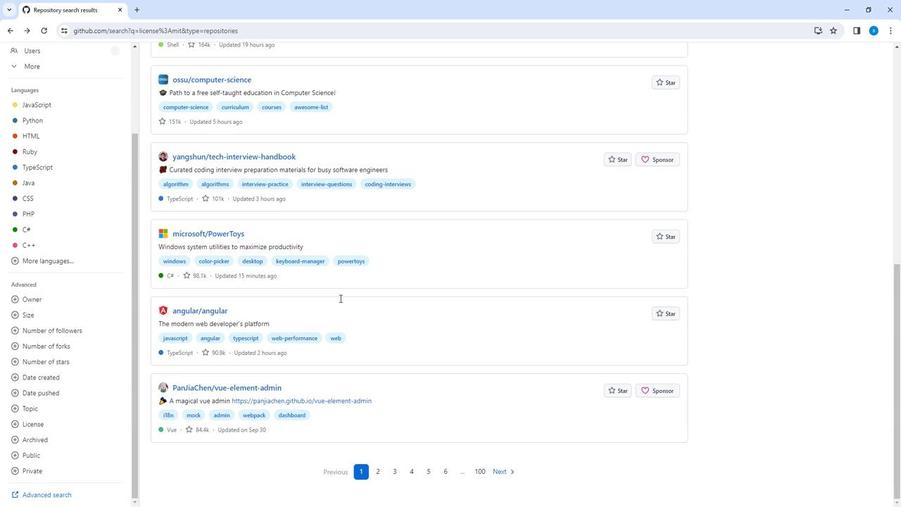
